 Task: Add Doctor's Best Vitamin C Powder W/ Quali to the cart.
Action: Mouse pressed left at (21, 80)
Screenshot: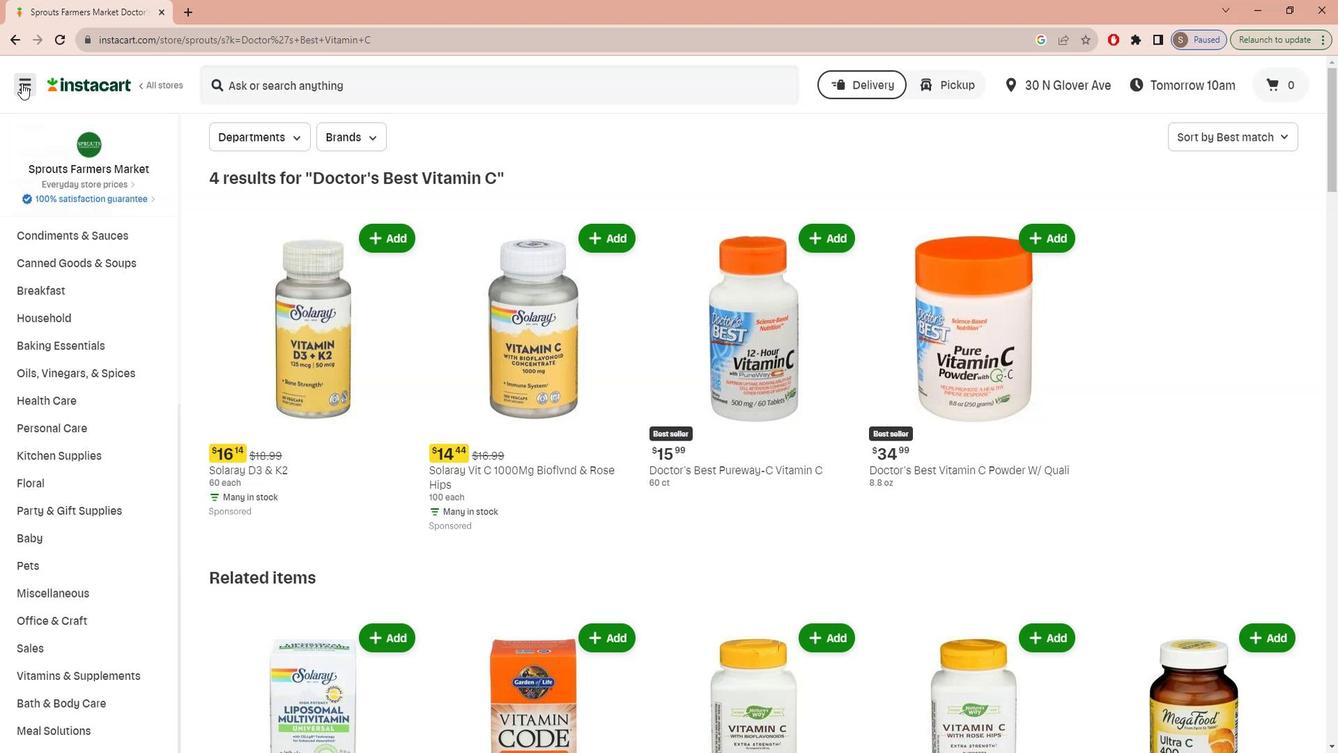 
Action: Mouse moved to (33, 168)
Screenshot: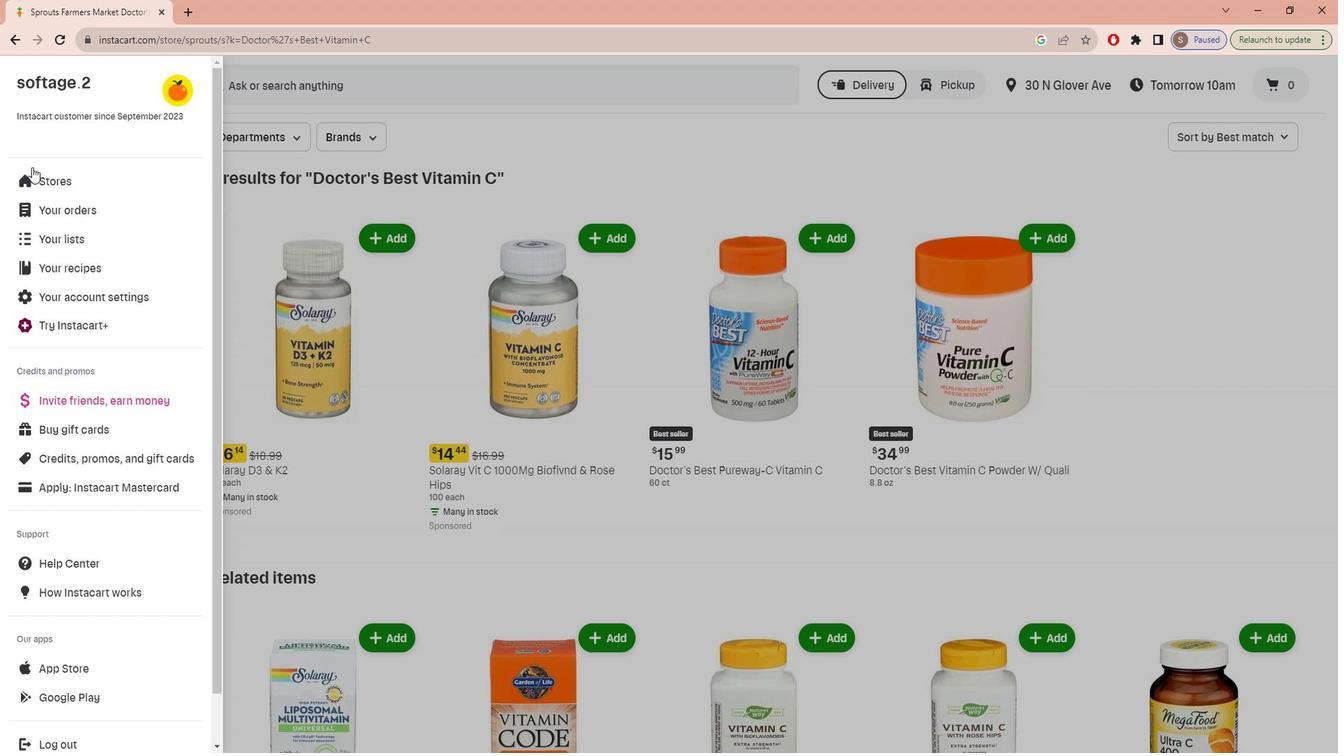 
Action: Mouse pressed left at (33, 168)
Screenshot: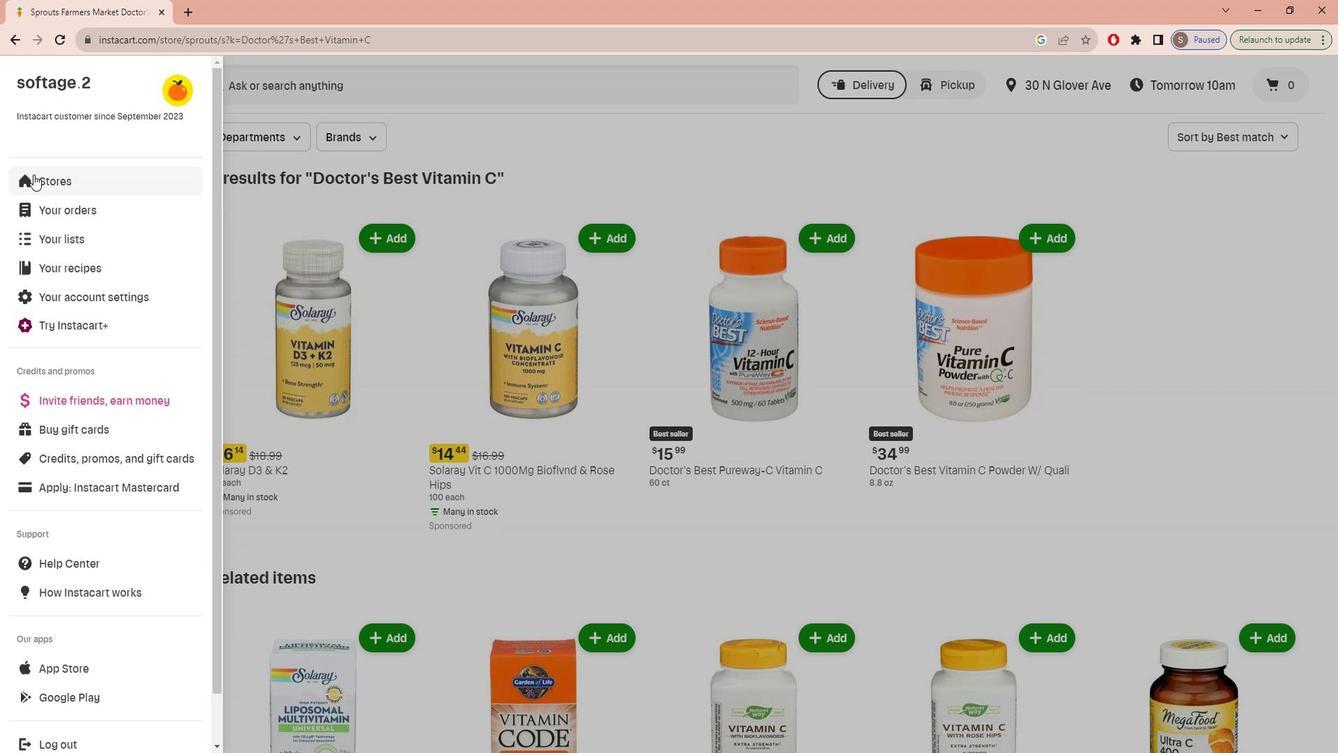 
Action: Mouse moved to (321, 135)
Screenshot: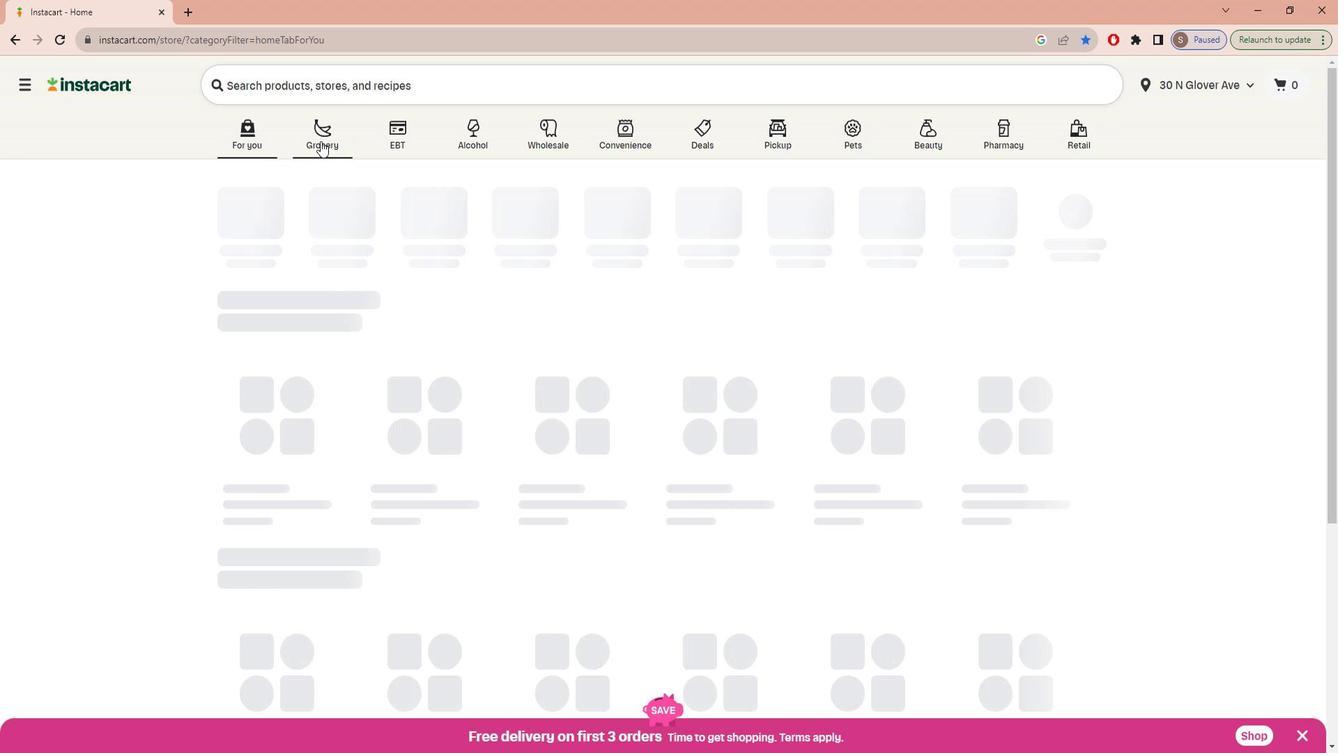
Action: Mouse pressed left at (321, 135)
Screenshot: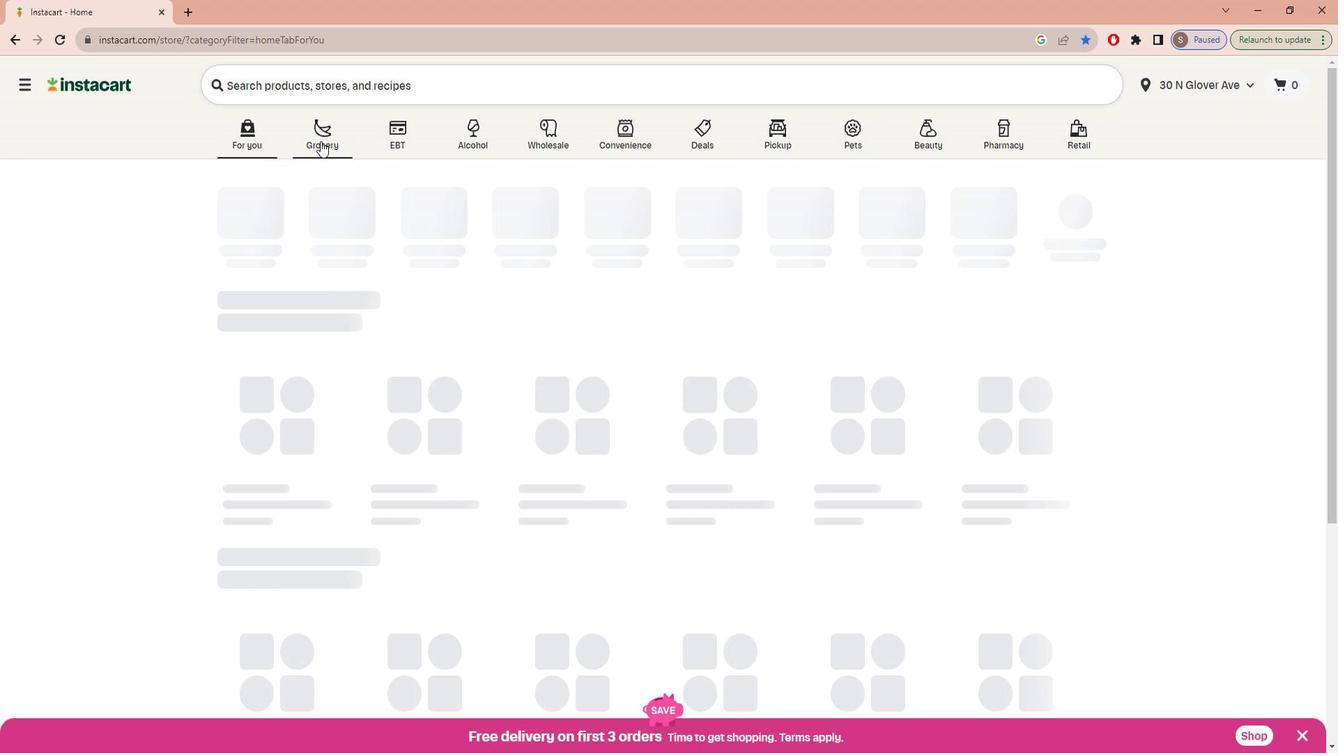 
Action: Mouse moved to (293, 395)
Screenshot: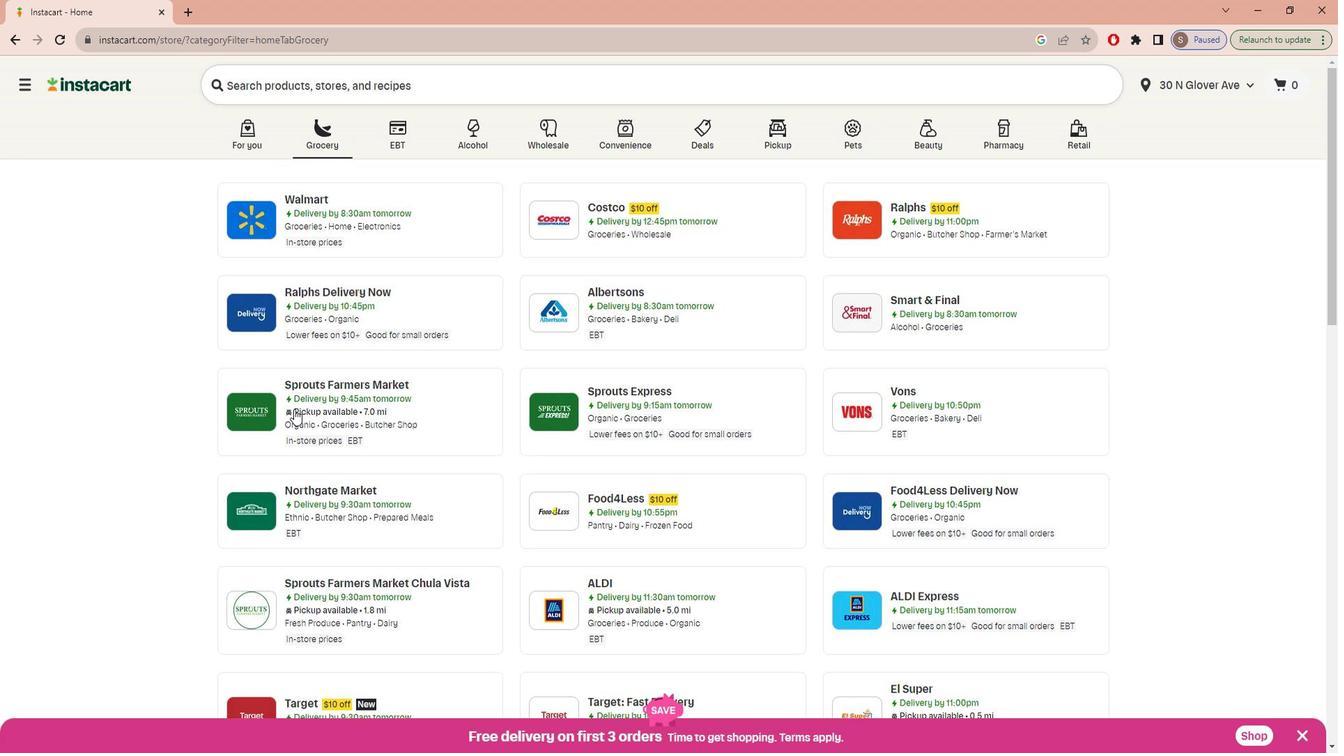 
Action: Mouse pressed left at (293, 395)
Screenshot: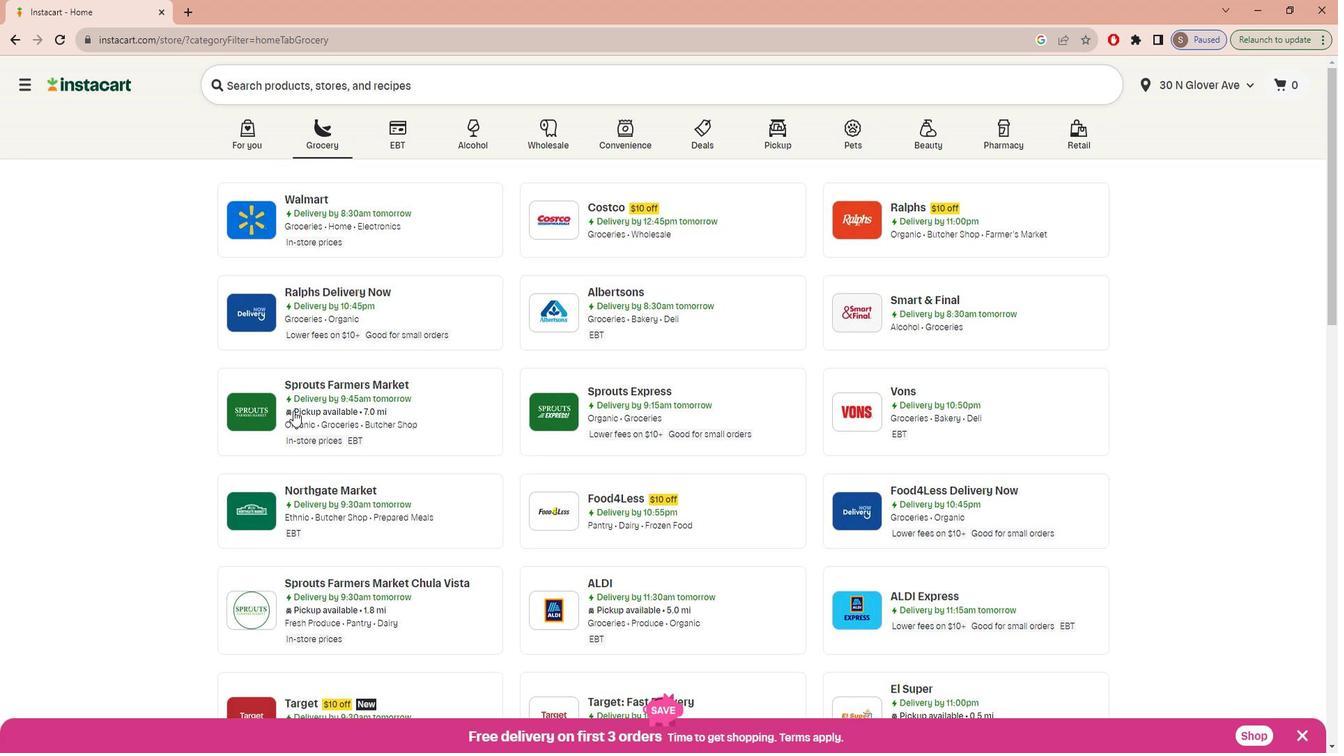 
Action: Mouse moved to (124, 490)
Screenshot: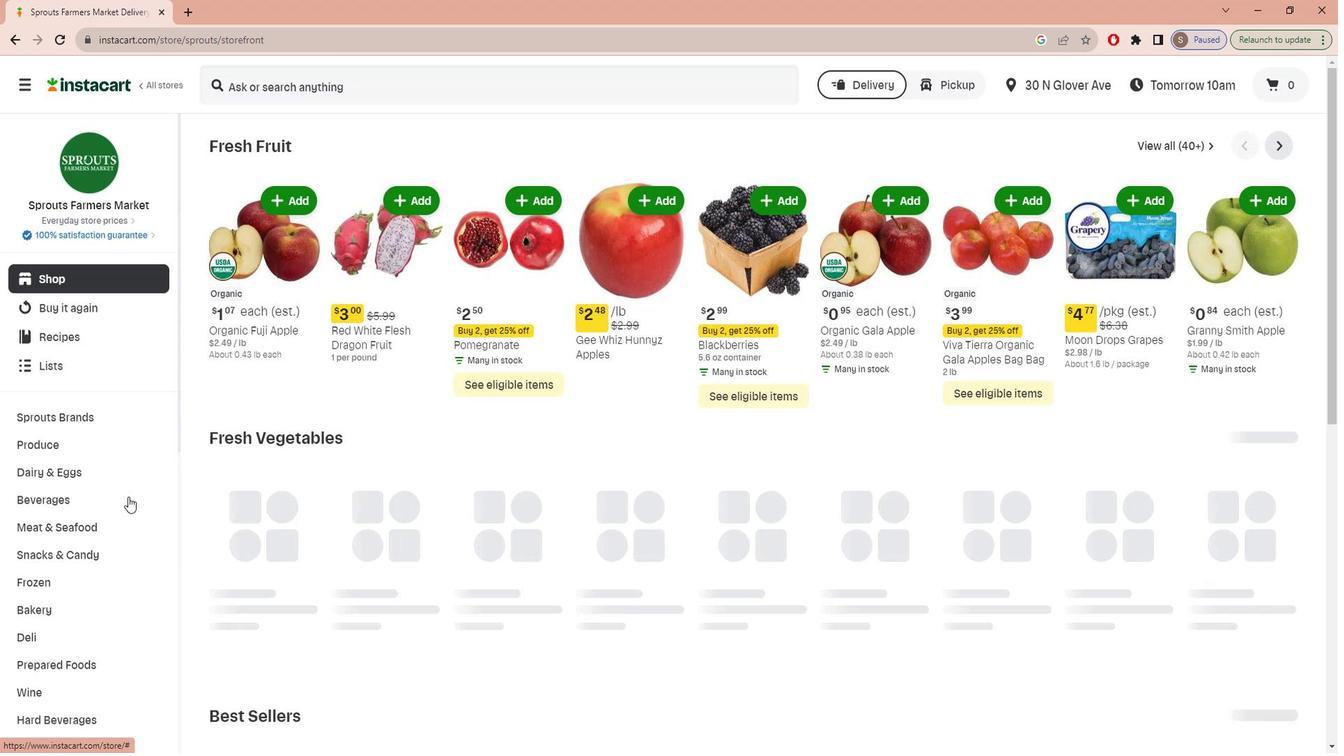 
Action: Mouse scrolled (124, 489) with delta (0, 0)
Screenshot: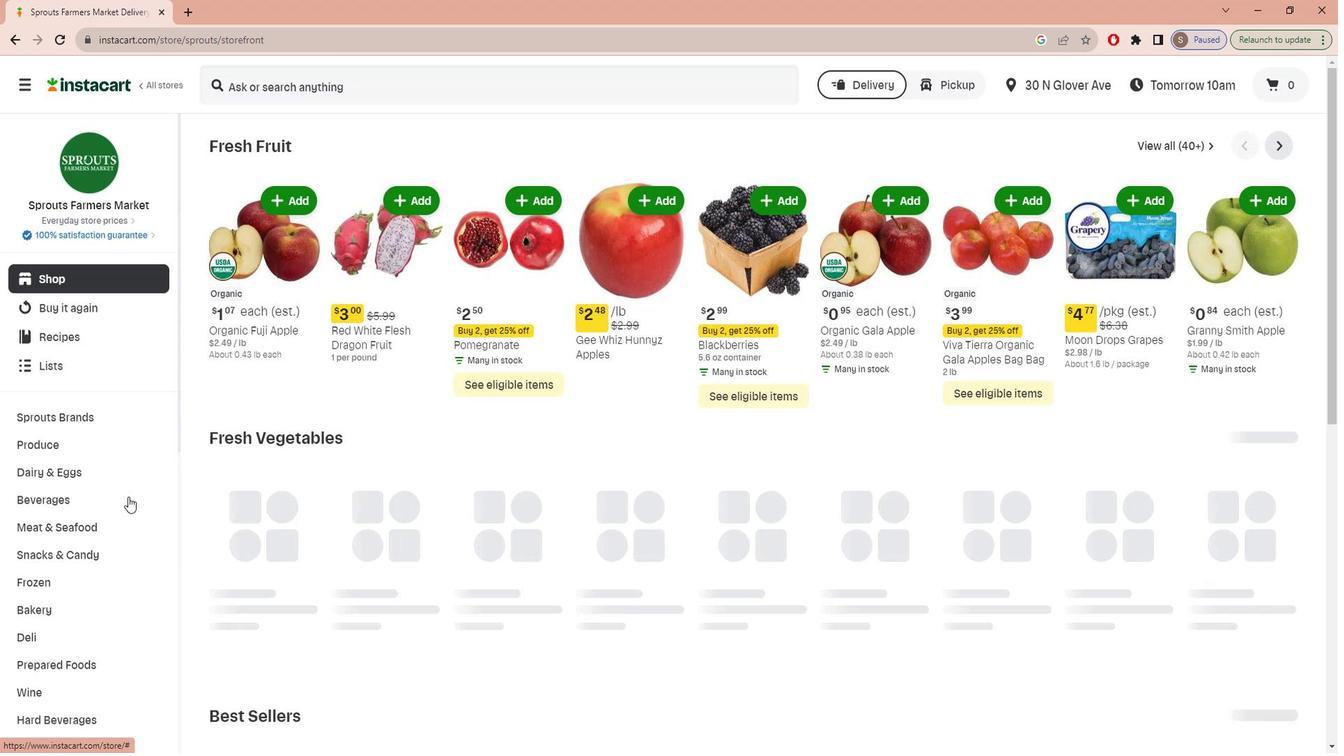 
Action: Mouse moved to (123, 490)
Screenshot: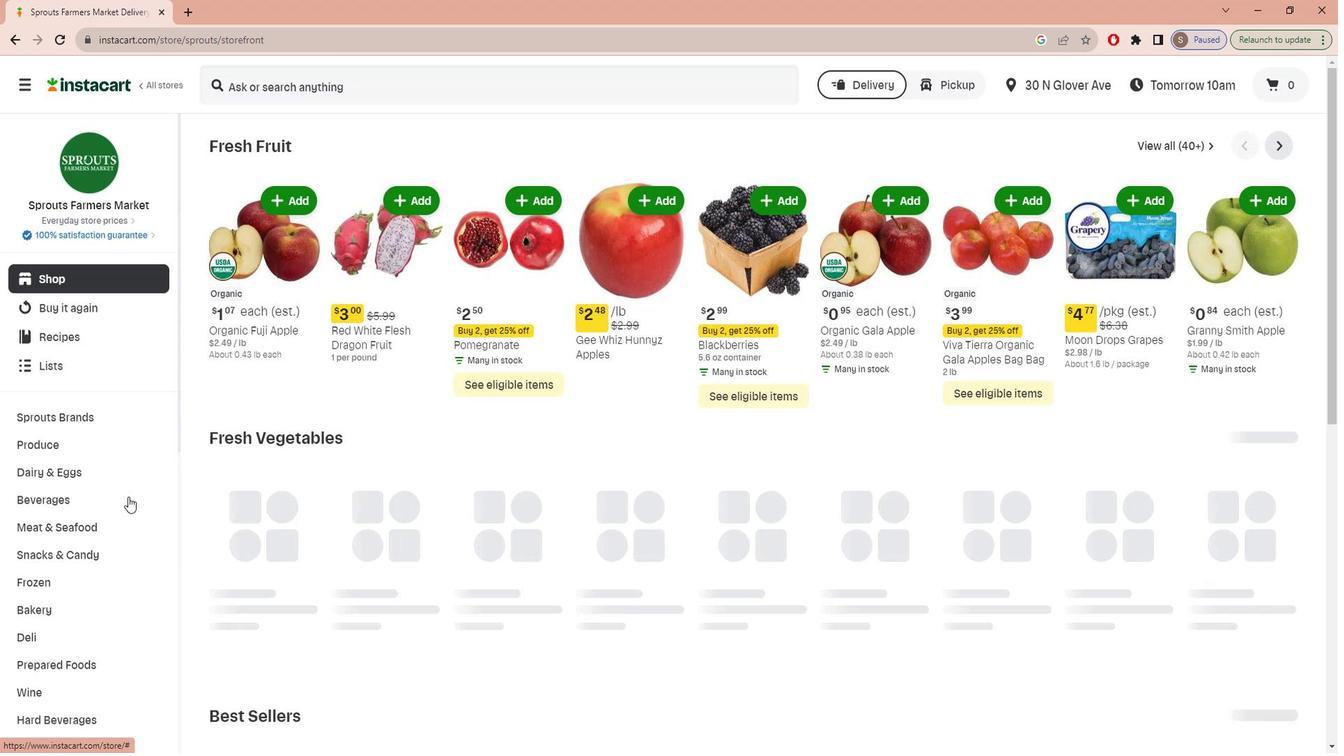 
Action: Mouse scrolled (123, 489) with delta (0, 0)
Screenshot: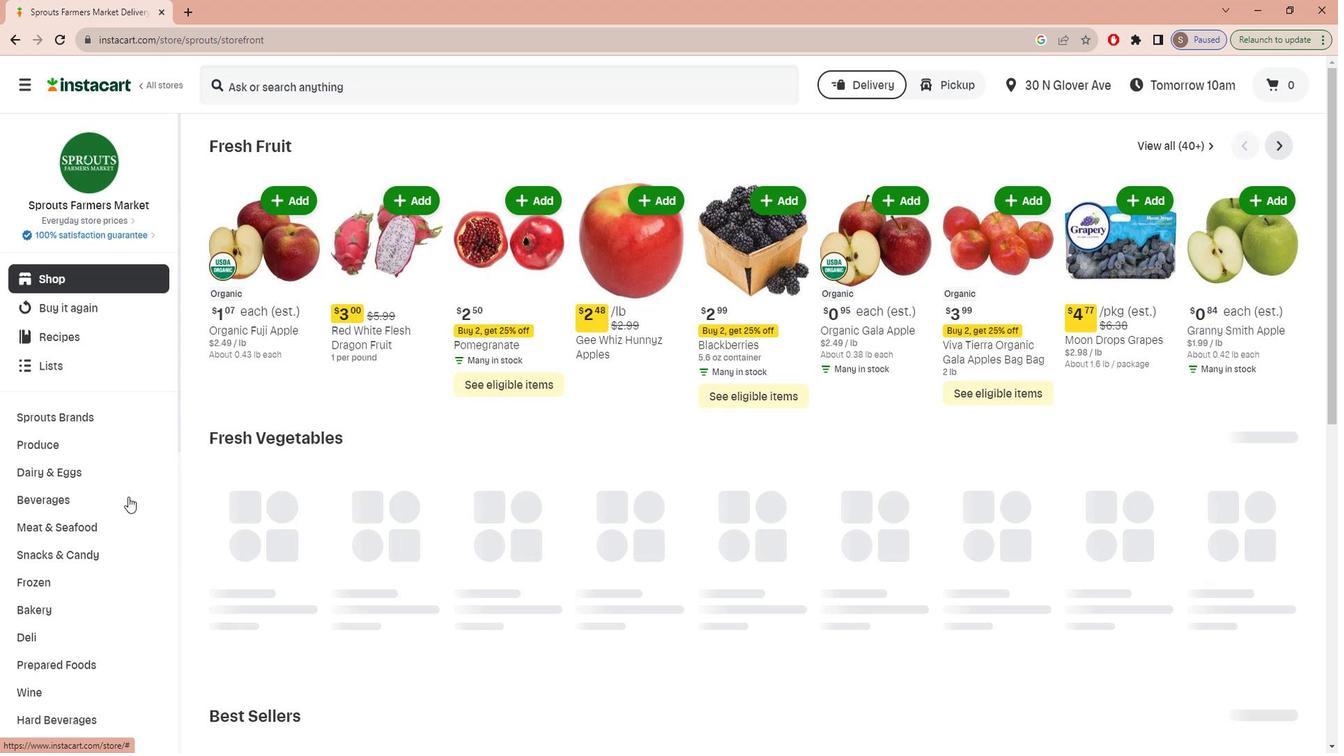 
Action: Mouse scrolled (123, 489) with delta (0, 0)
Screenshot: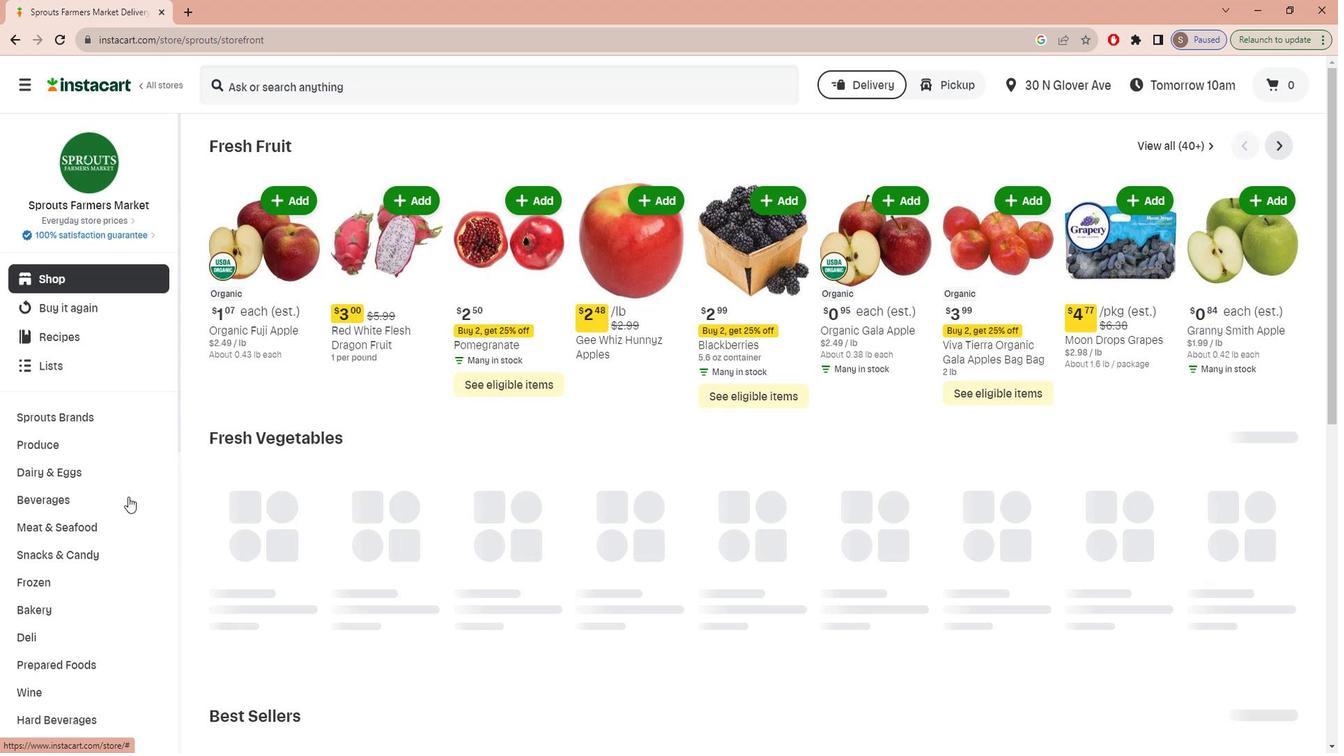 
Action: Mouse moved to (123, 490)
Screenshot: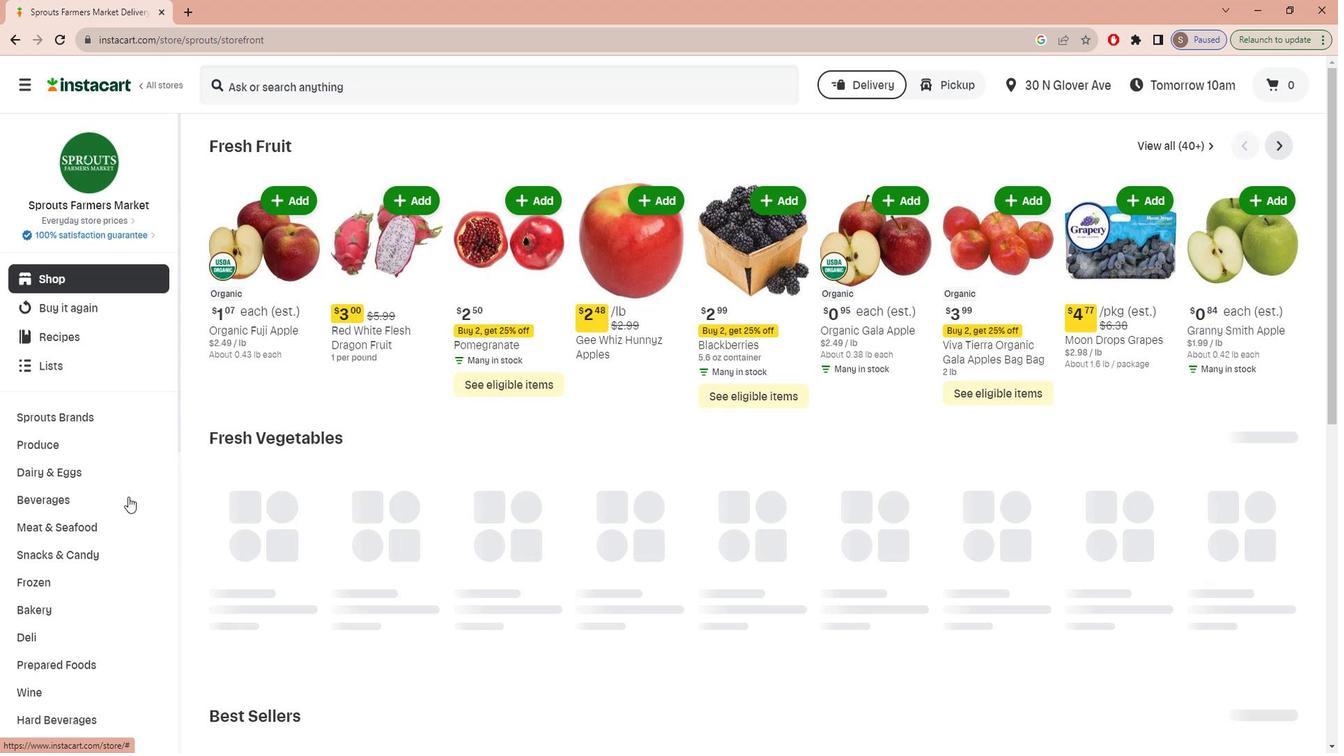 
Action: Mouse scrolled (123, 490) with delta (0, 0)
Screenshot: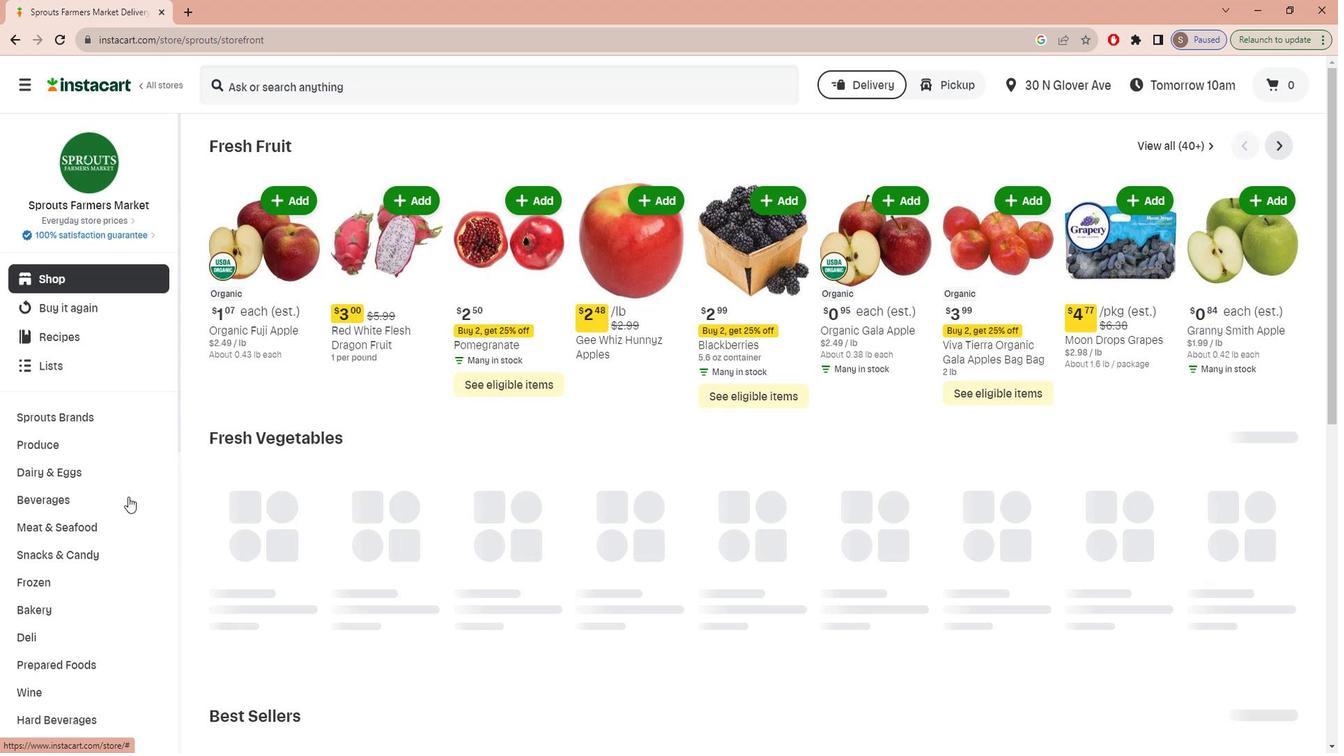 
Action: Mouse scrolled (123, 490) with delta (0, 0)
Screenshot: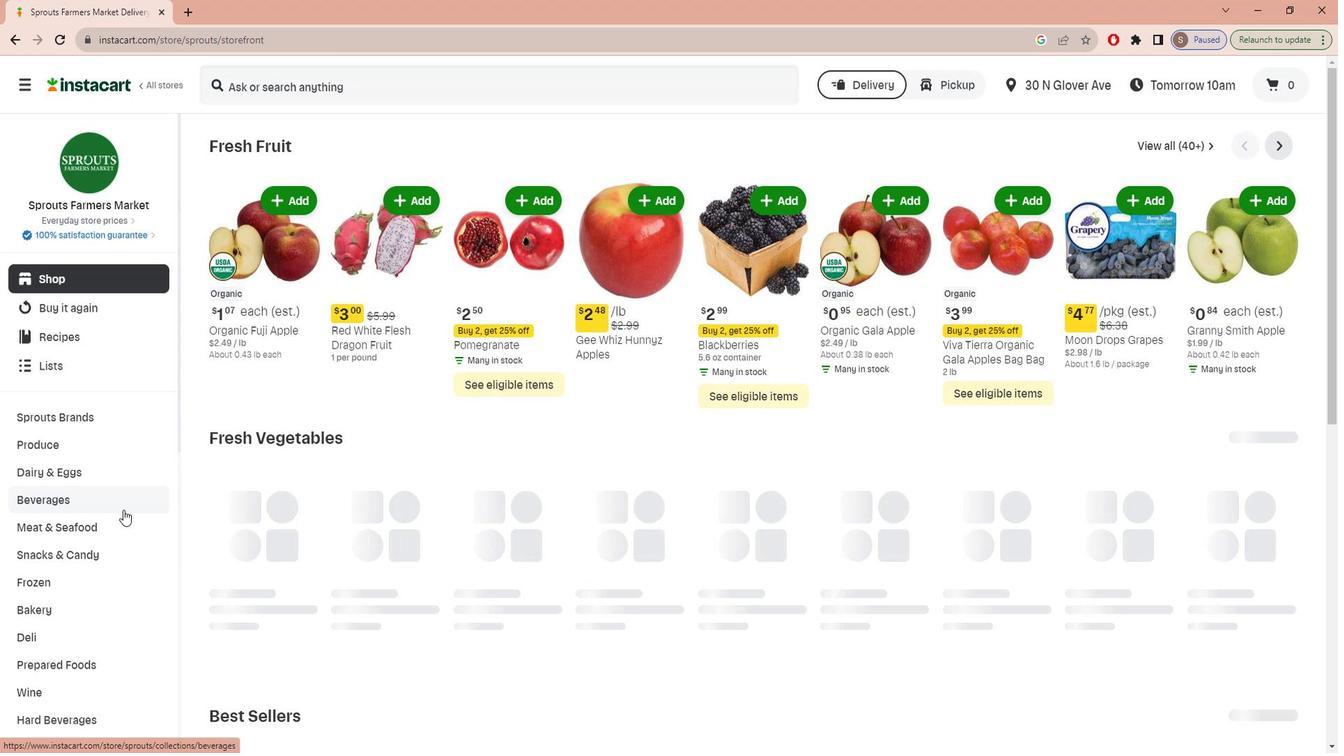 
Action: Mouse scrolled (123, 490) with delta (0, 0)
Screenshot: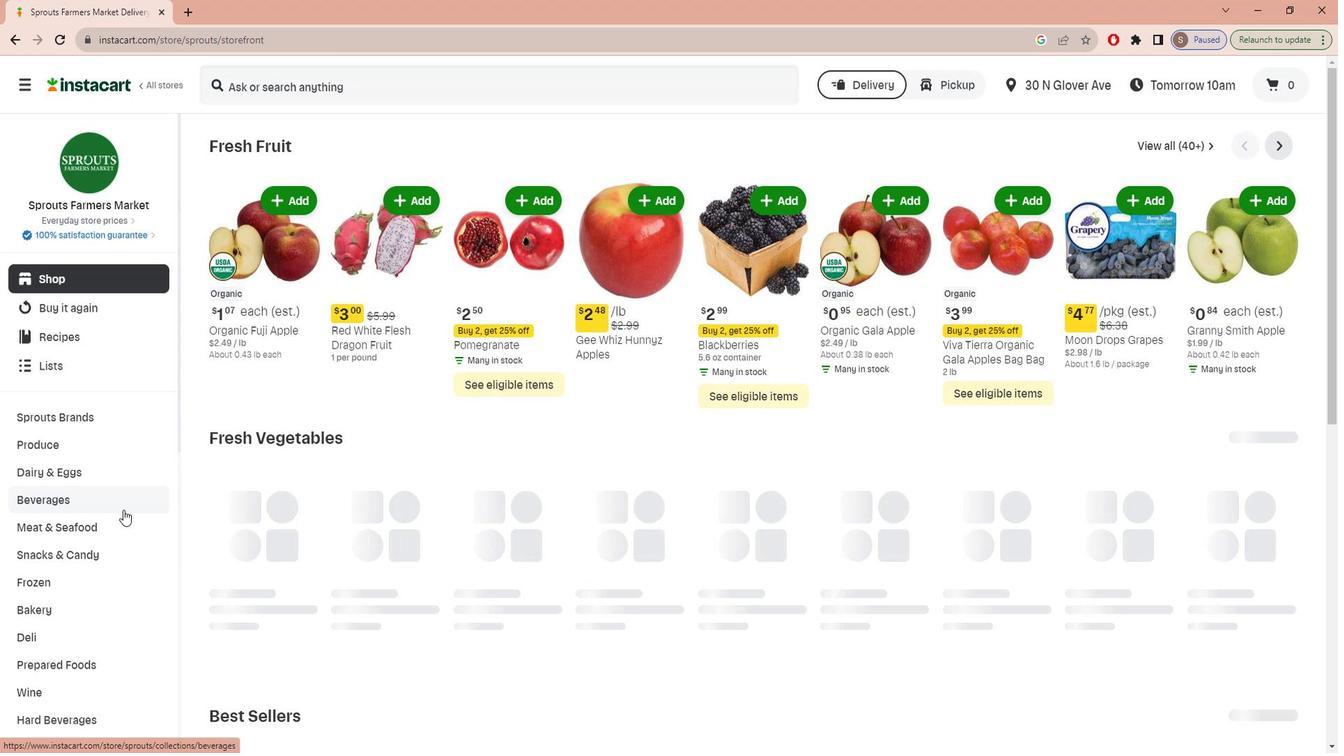 
Action: Mouse scrolled (123, 490) with delta (0, 0)
Screenshot: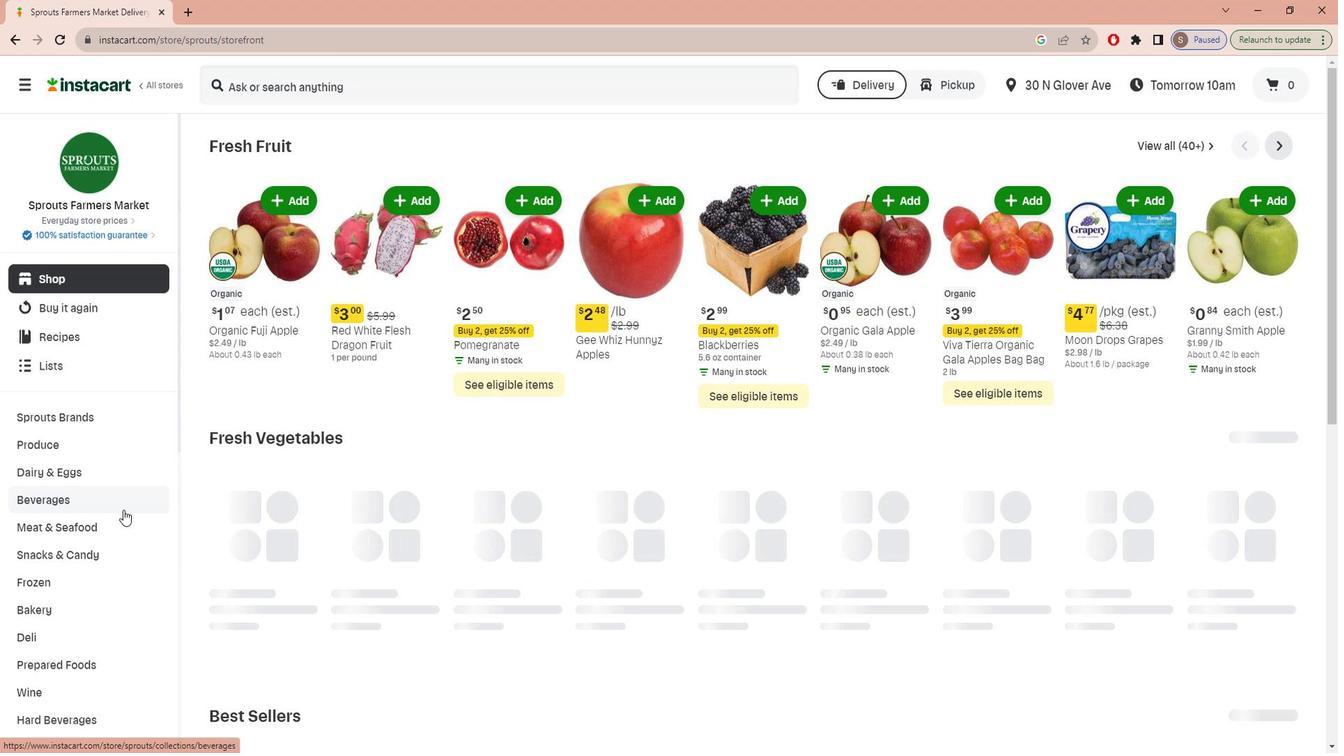 
Action: Mouse scrolled (123, 490) with delta (0, 0)
Screenshot: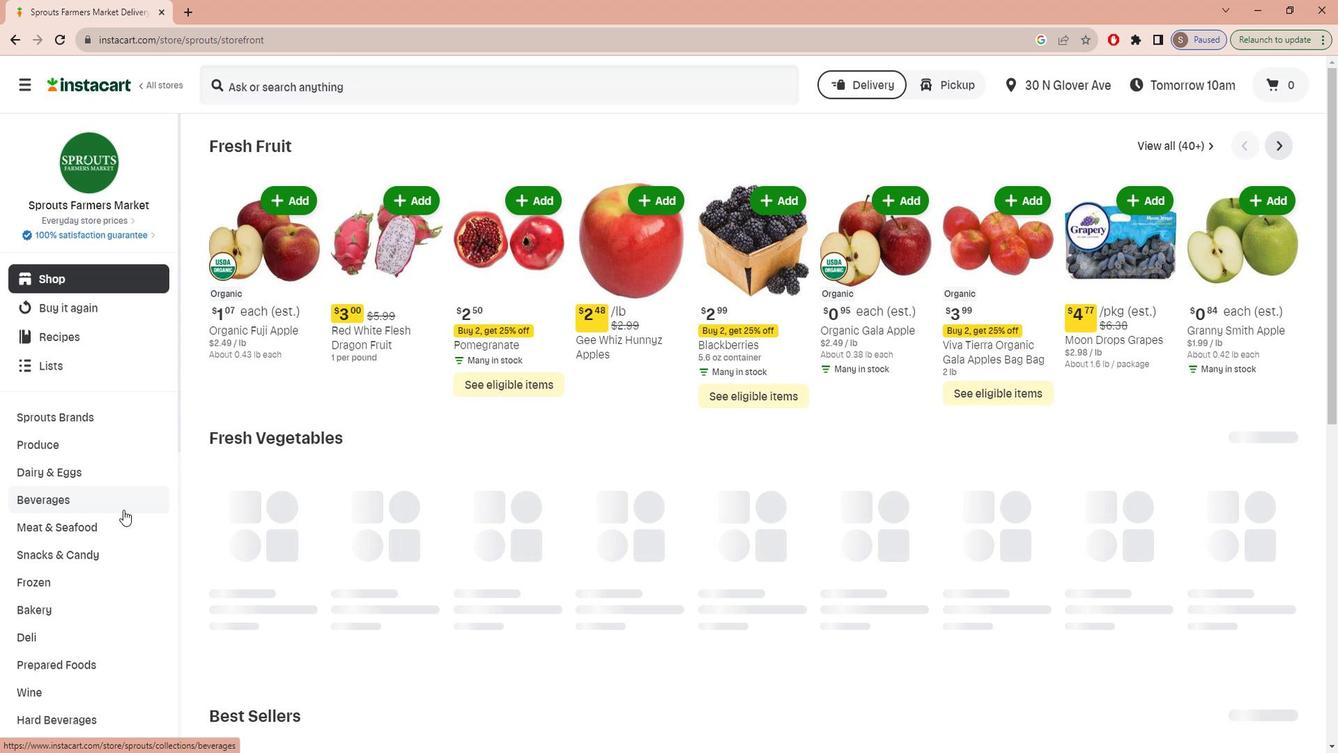 
Action: Mouse scrolled (123, 490) with delta (0, 0)
Screenshot: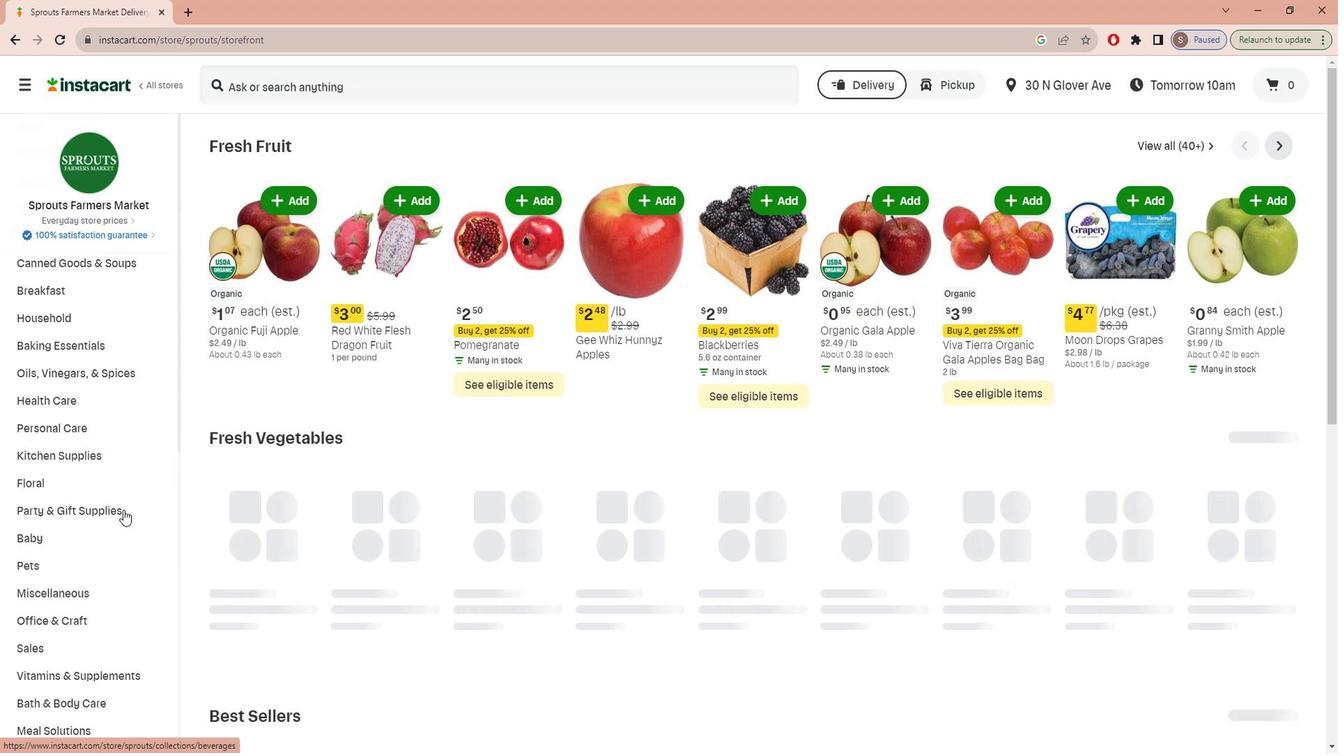 
Action: Mouse scrolled (123, 490) with delta (0, 0)
Screenshot: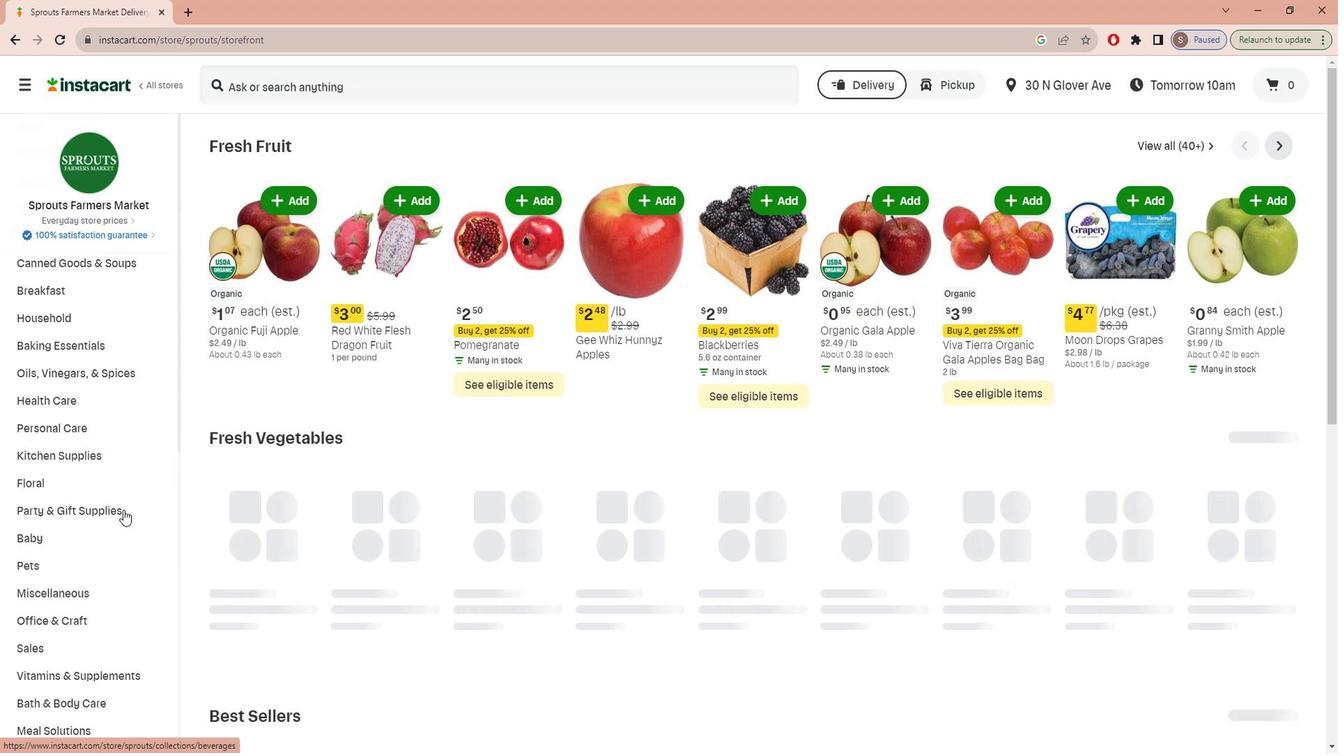 
Action: Mouse scrolled (123, 490) with delta (0, 0)
Screenshot: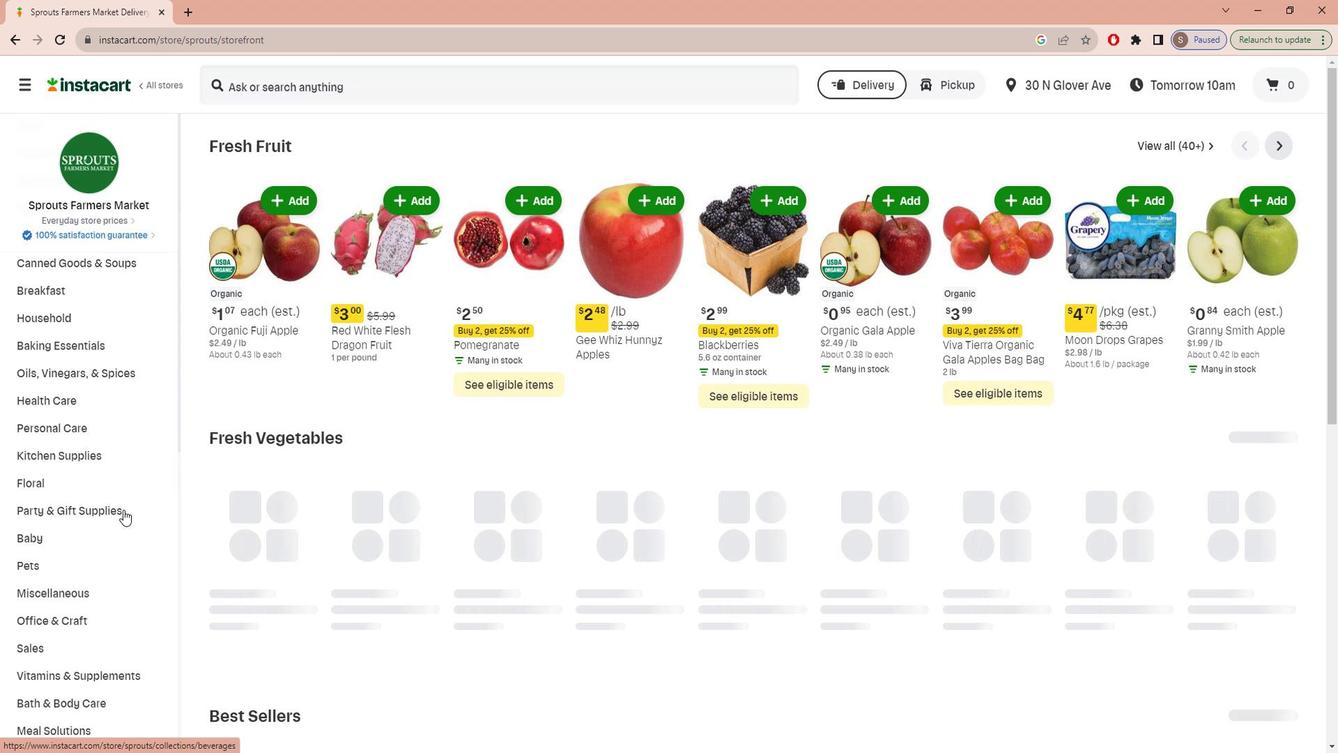 
Action: Mouse scrolled (123, 490) with delta (0, 0)
Screenshot: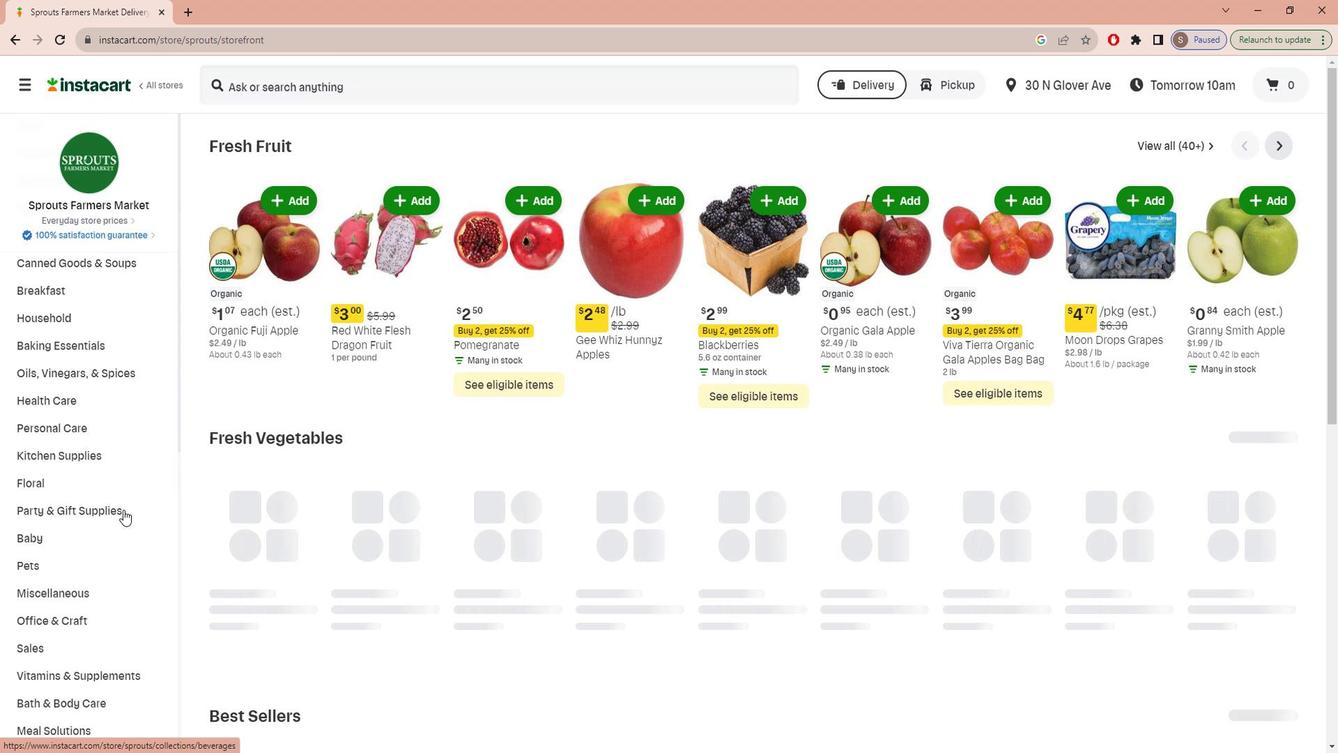 
Action: Mouse scrolled (123, 490) with delta (0, 0)
Screenshot: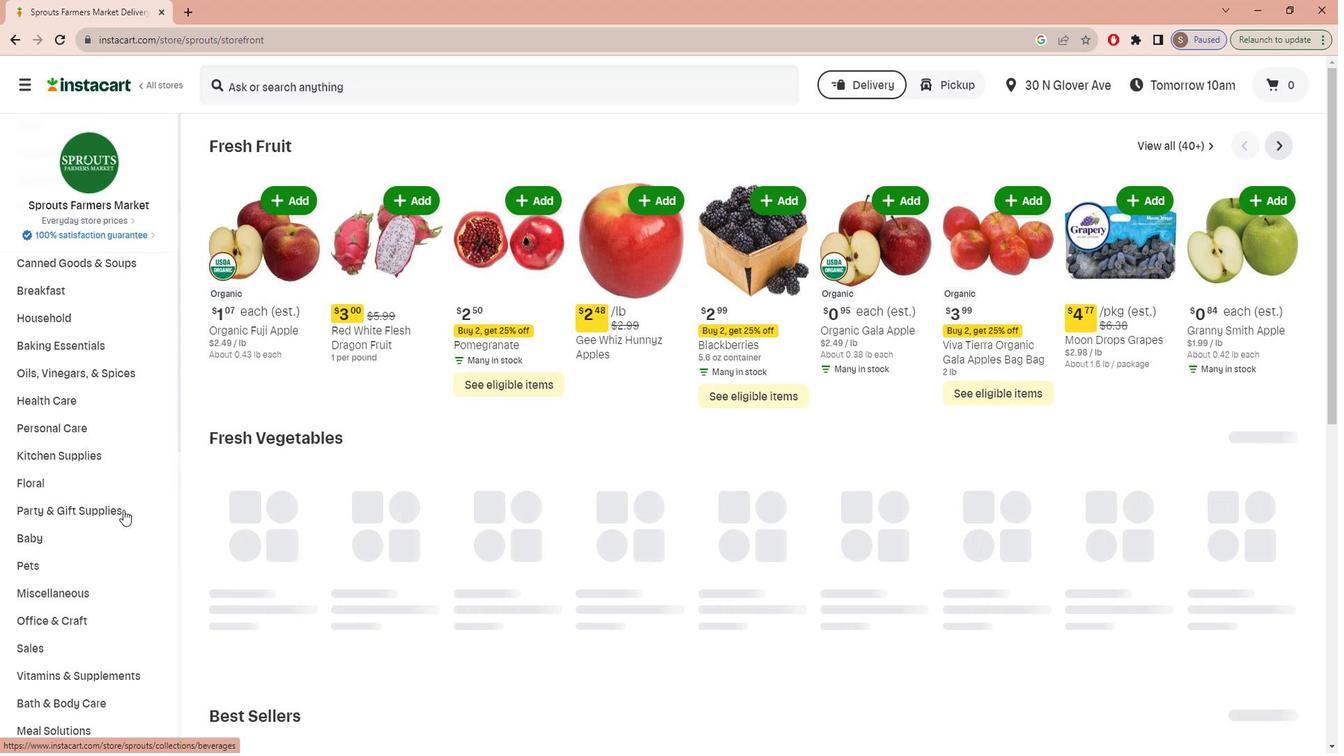 
Action: Mouse scrolled (123, 490) with delta (0, 0)
Screenshot: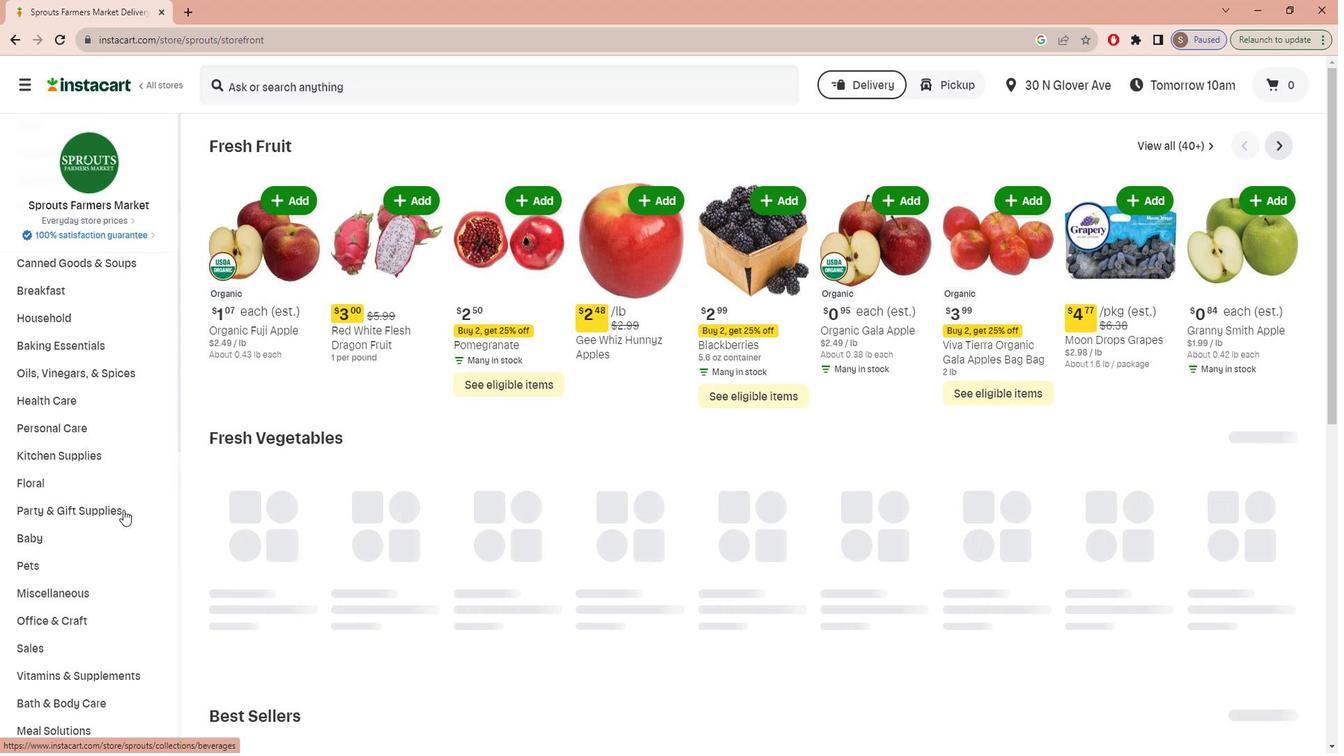 
Action: Mouse moved to (88, 656)
Screenshot: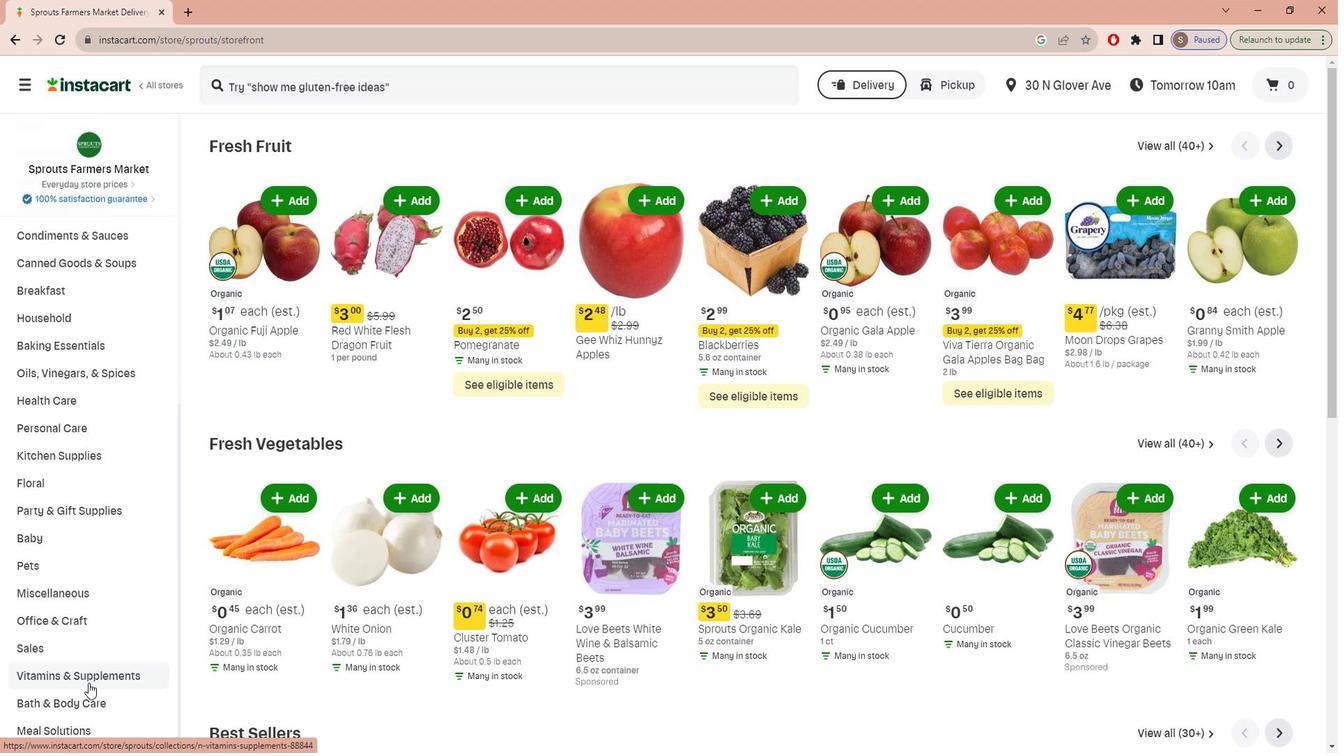 
Action: Mouse pressed left at (88, 656)
Screenshot: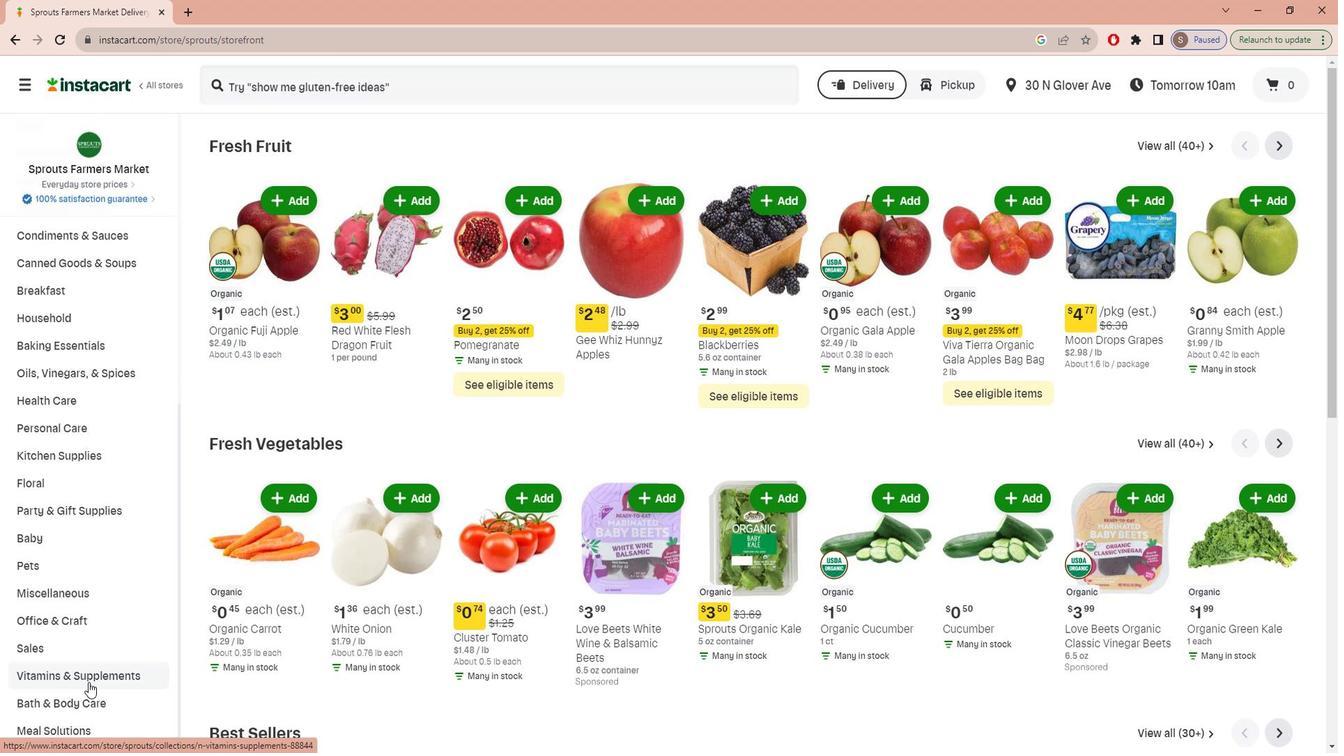 
Action: Mouse moved to (1295, 170)
Screenshot: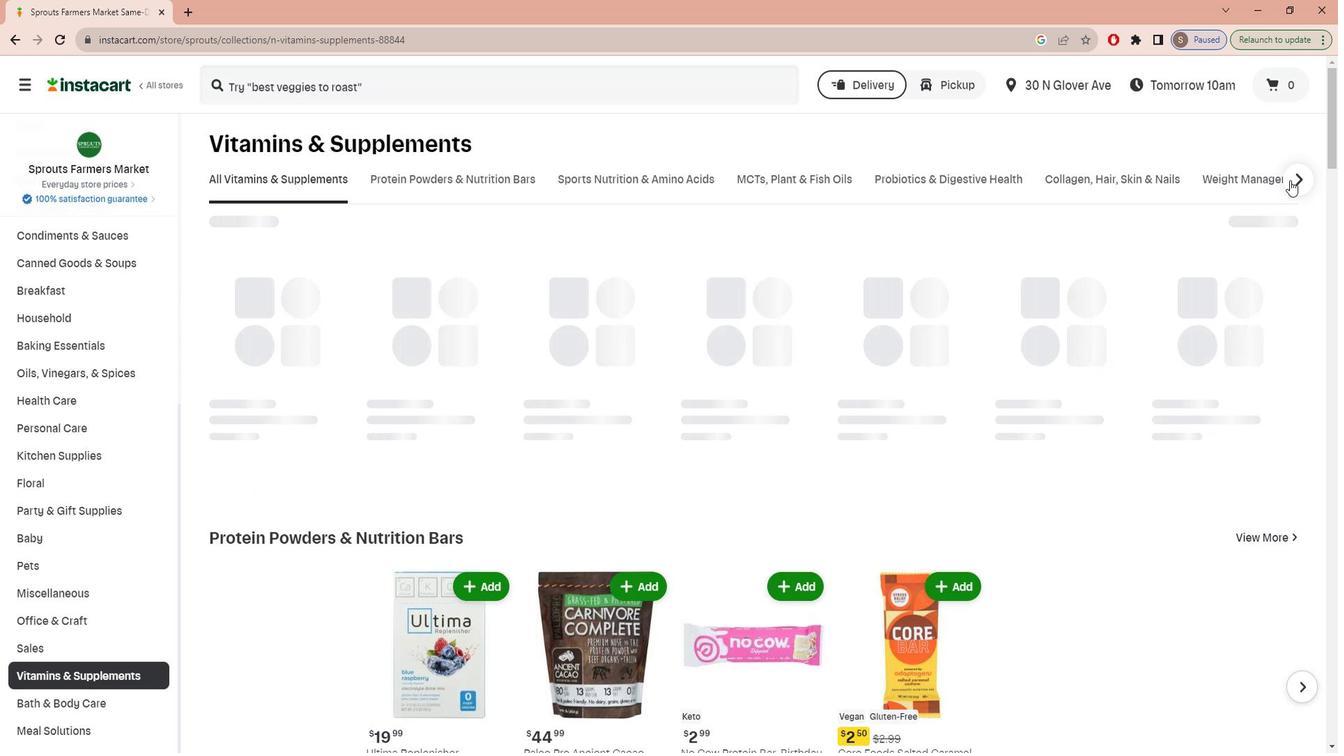
Action: Mouse pressed left at (1295, 170)
Screenshot: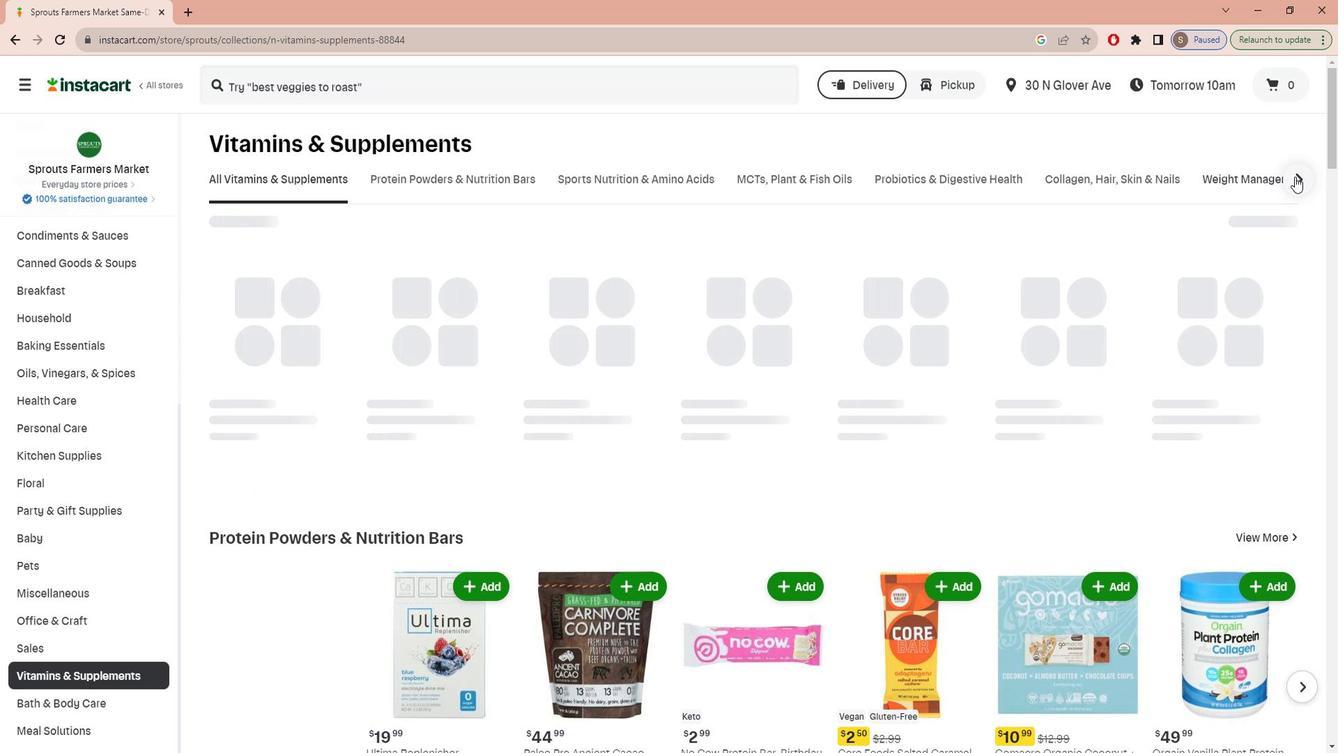 
Action: Mouse moved to (952, 171)
Screenshot: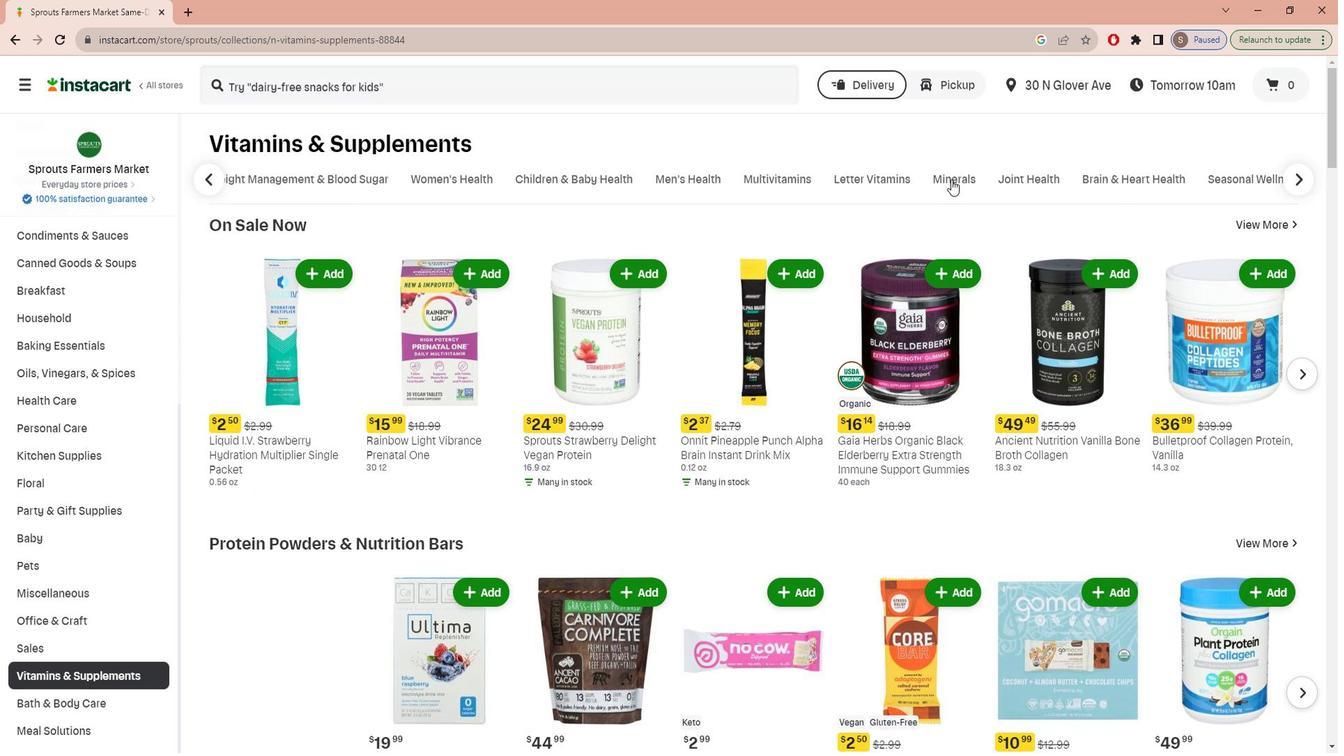 
Action: Mouse pressed left at (952, 171)
Screenshot: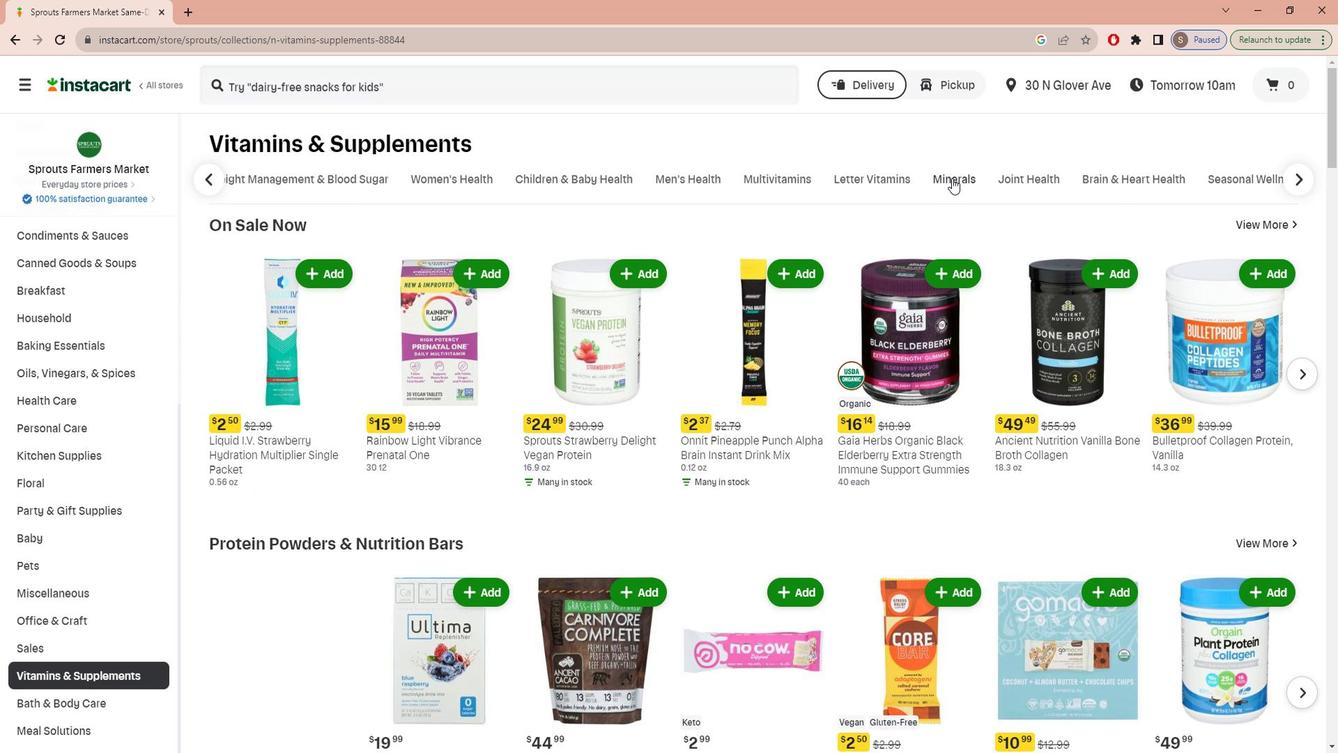 
Action: Mouse moved to (405, 88)
Screenshot: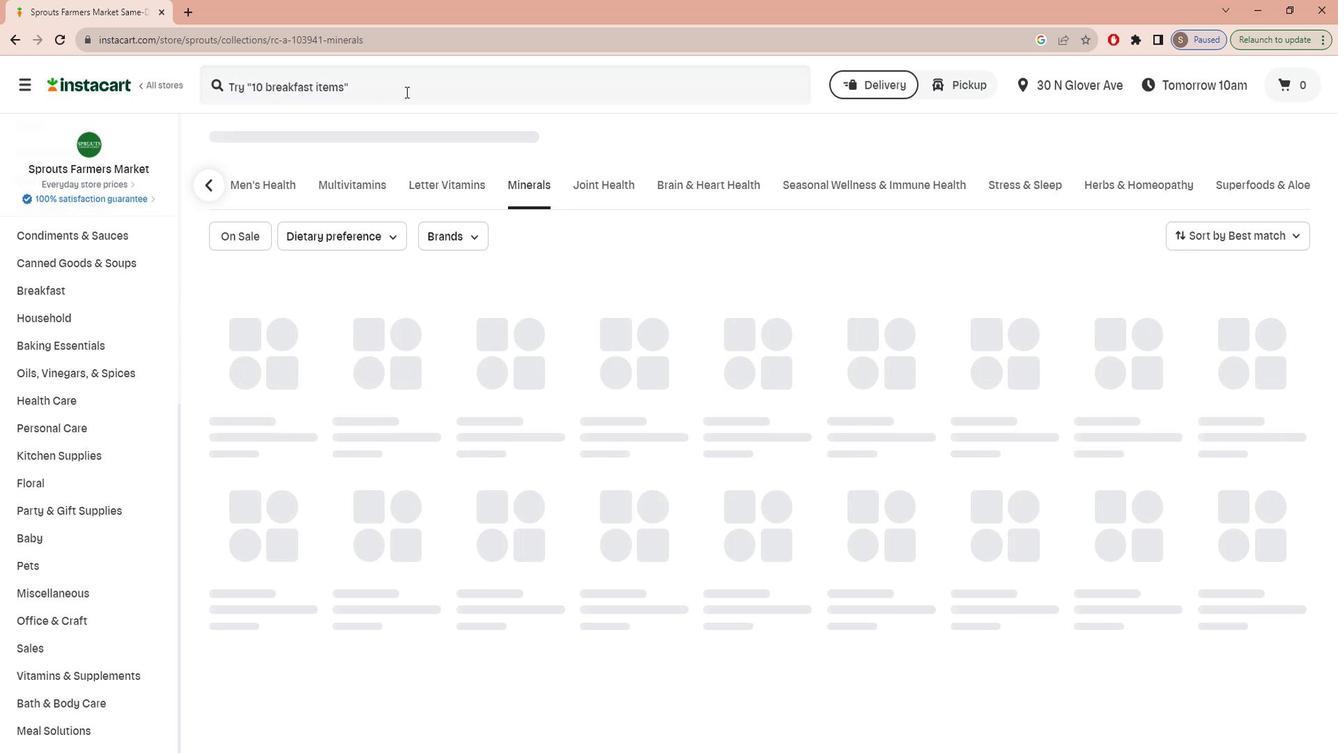 
Action: Mouse pressed left at (405, 88)
Screenshot: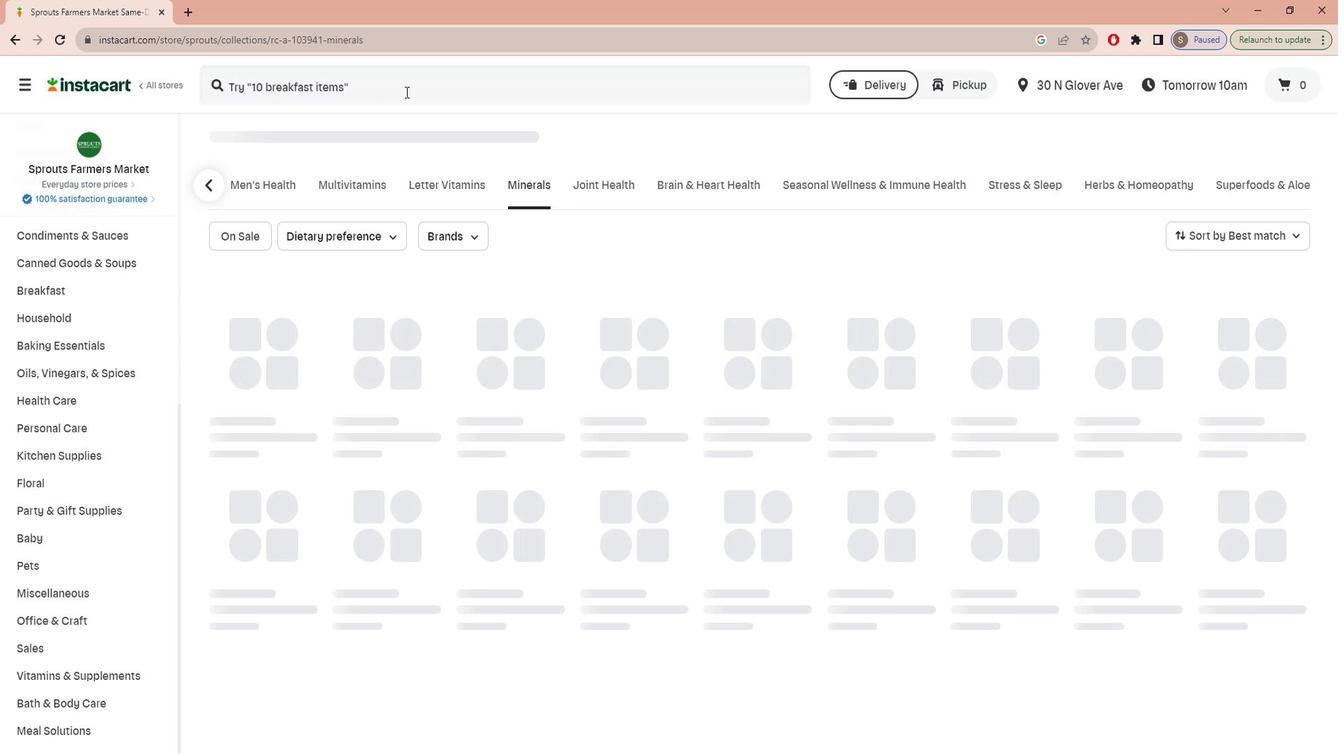
Action: Key pressed d<Key.caps_lock>OCTOR'S<Key.space><Key.caps_lock>b<Key.caps_lock>EST<Key.space><Key.caps_lock>v<Key.caps_lock>ITAMIN<Key.space><Key.caps_lock>c<Key.space>p<Key.caps_lock>OWDER<Key.space><Key.caps_lock>w/<Key.space>q<Key.caps_lock>UALI<Key.enter>
Screenshot: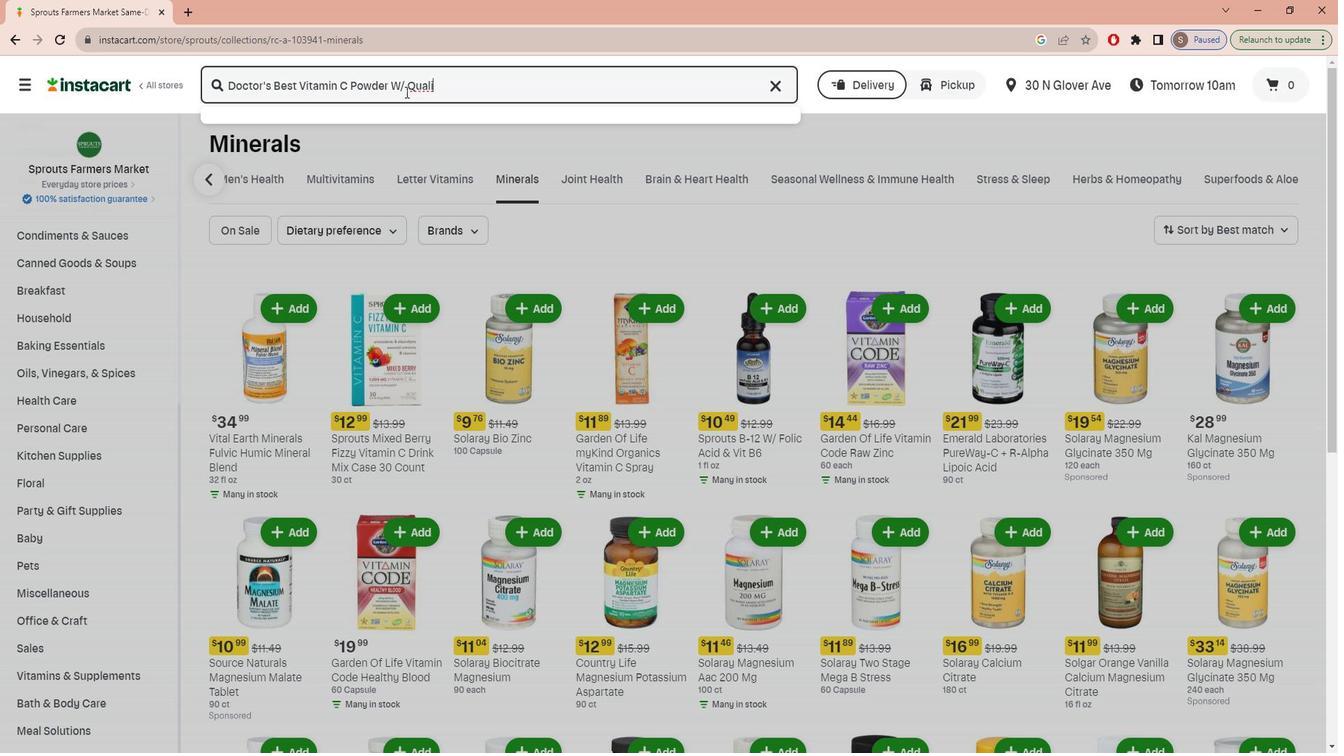 
Action: Mouse moved to (400, 225)
Screenshot: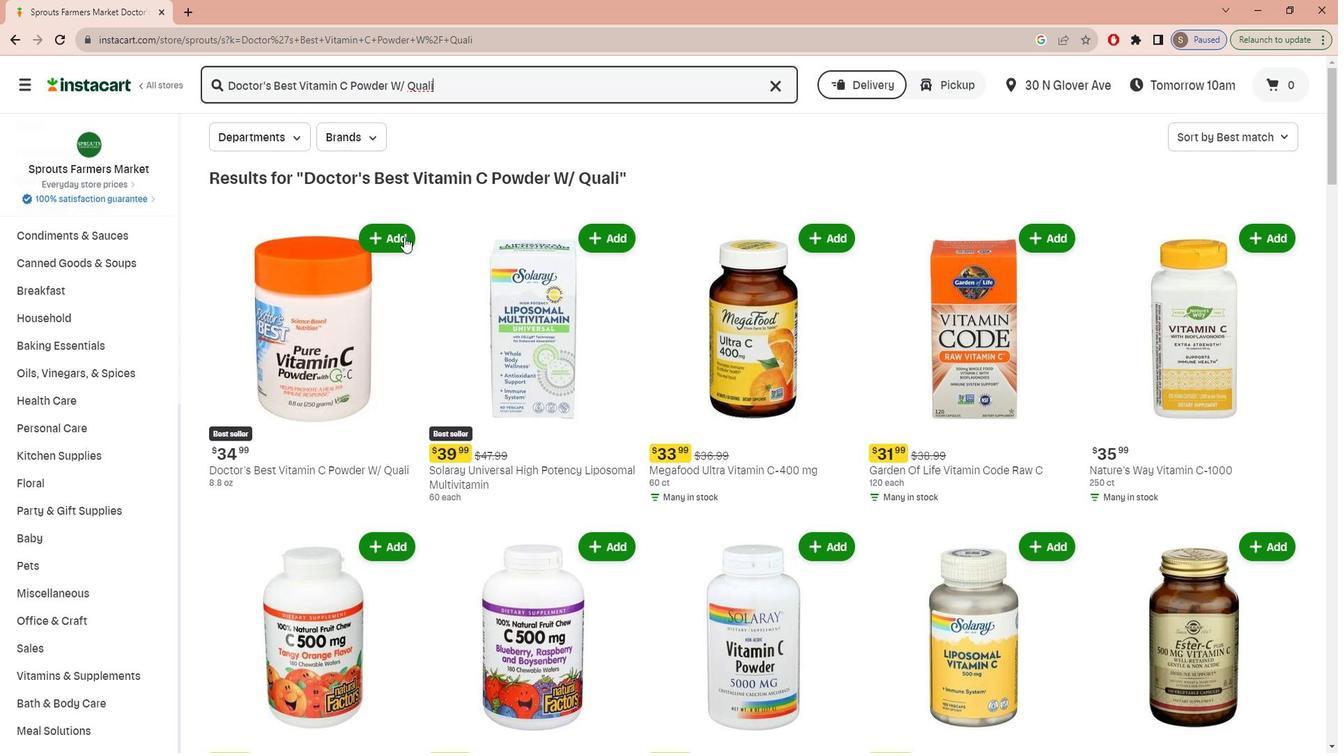 
Action: Mouse pressed left at (400, 225)
Screenshot: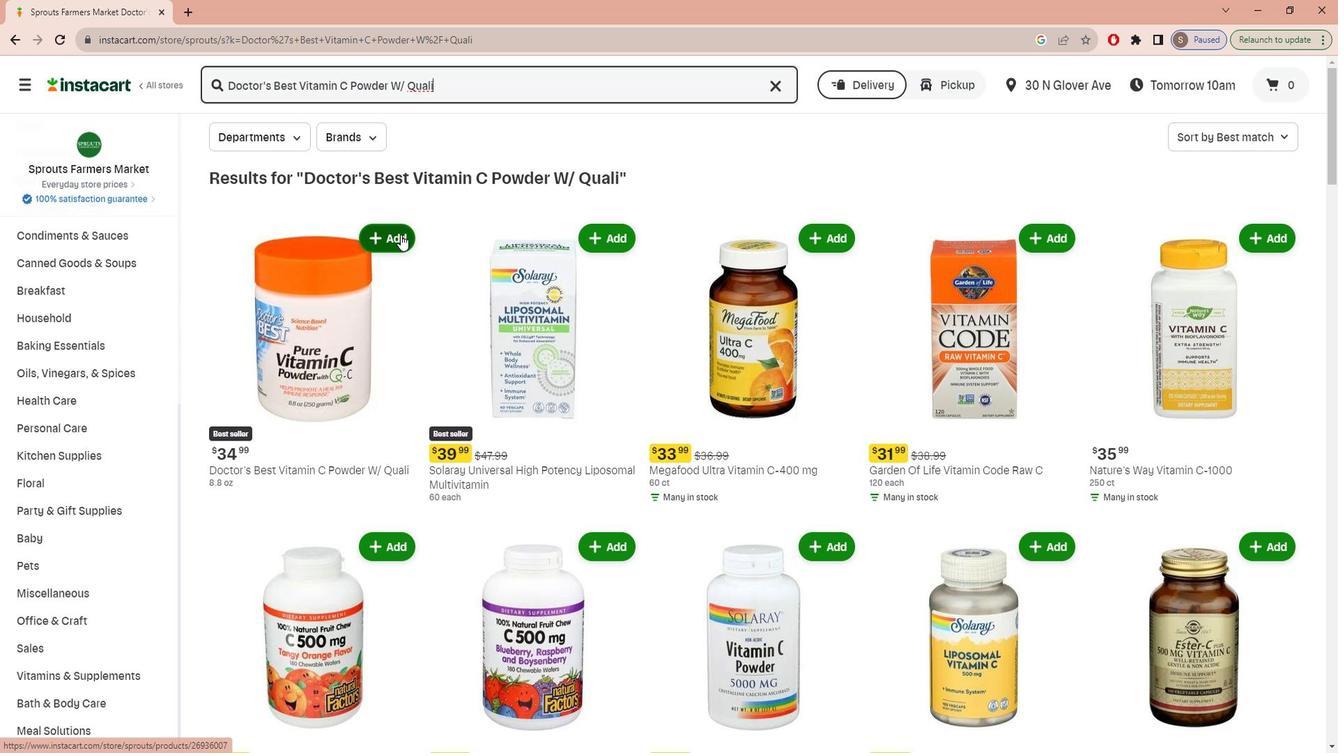 
Action: Mouse moved to (434, 340)
Screenshot: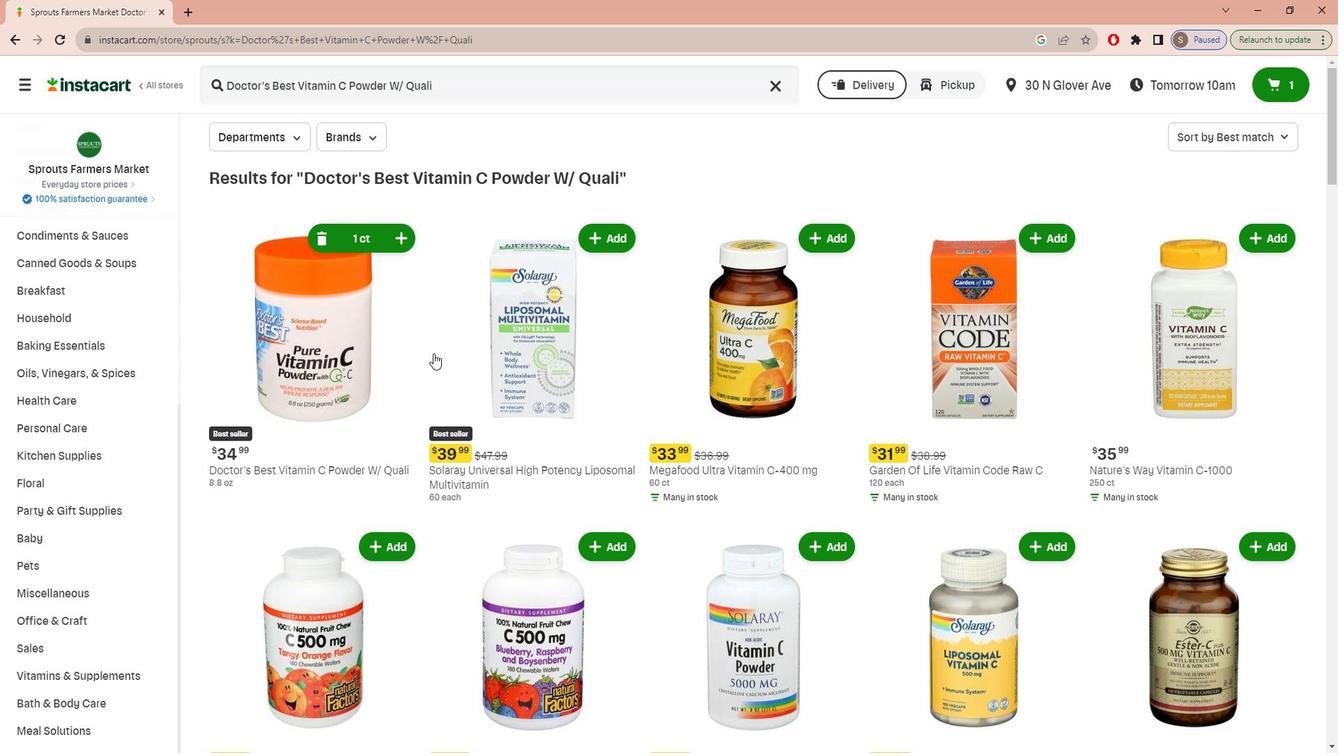 
